 Task: Find connections with filter location Serrana with filter topic #Personalbrandingwith filter profile language English with filter current company Arcesium with filter school Army Public School (APS) with filter industry Boilers, Tanks, and Shipping Container Manufacturing with filter service category Content Strategy with filter keywords title Founder
Action: Mouse moved to (515, 97)
Screenshot: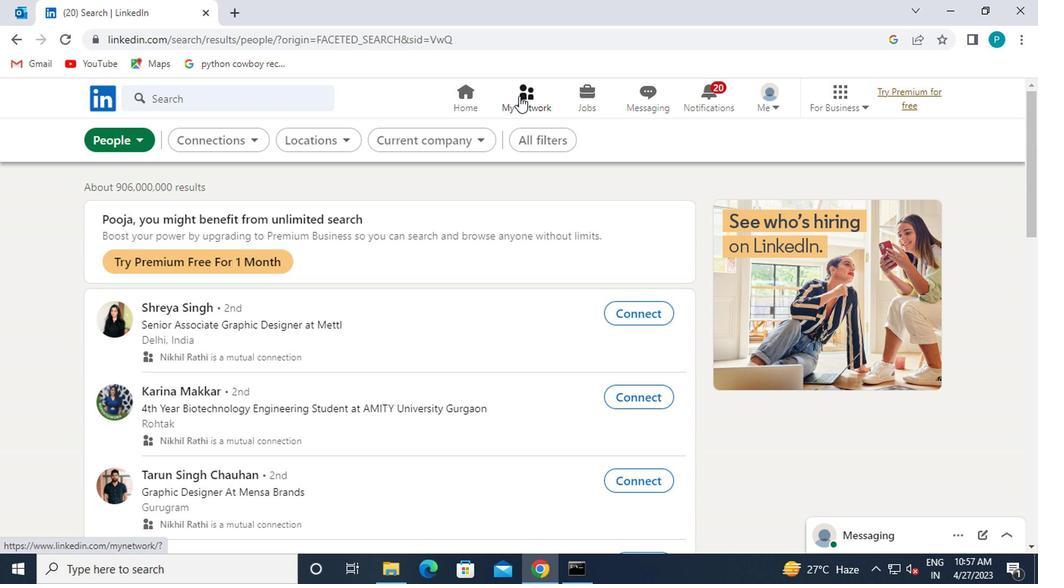 
Action: Mouse pressed left at (515, 97)
Screenshot: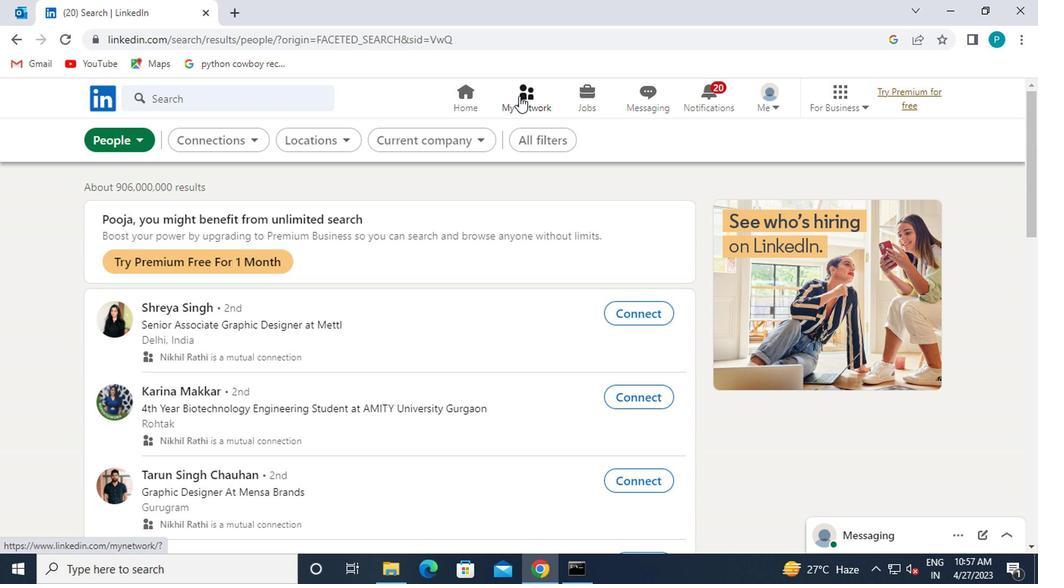 
Action: Mouse moved to (259, 184)
Screenshot: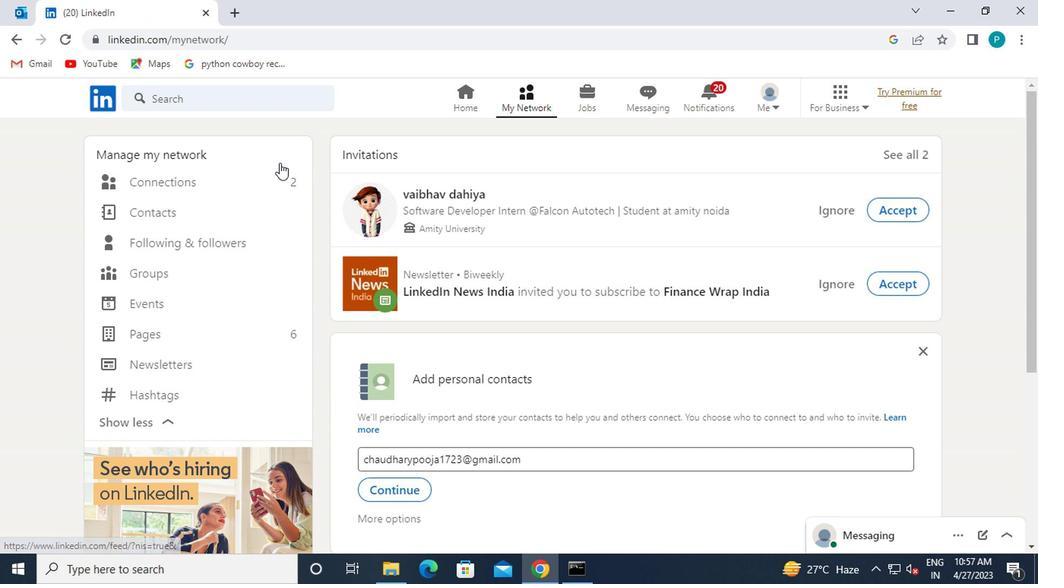 
Action: Mouse pressed left at (259, 184)
Screenshot: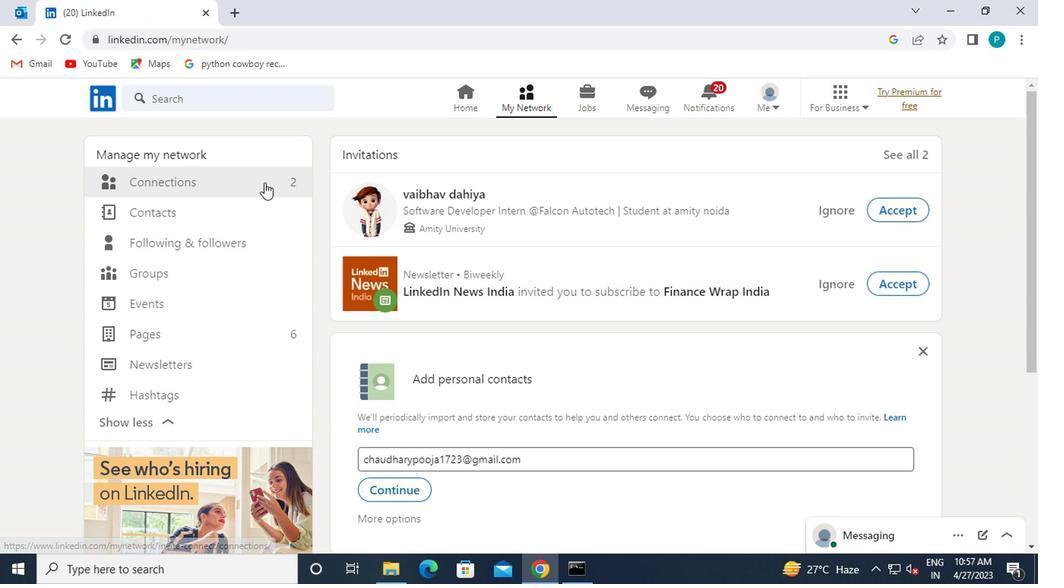 
Action: Mouse moved to (618, 184)
Screenshot: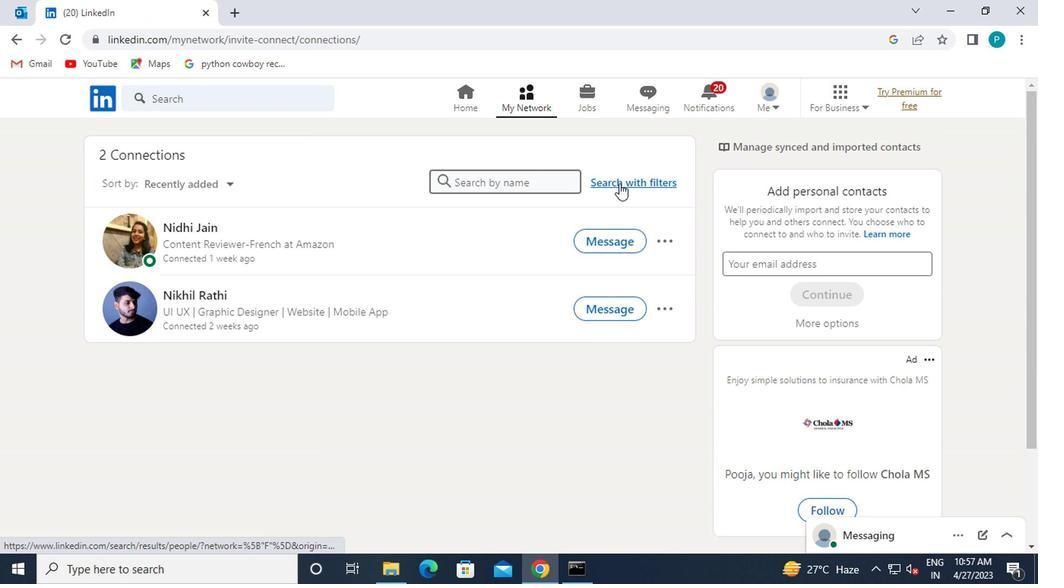 
Action: Mouse pressed left at (618, 184)
Screenshot: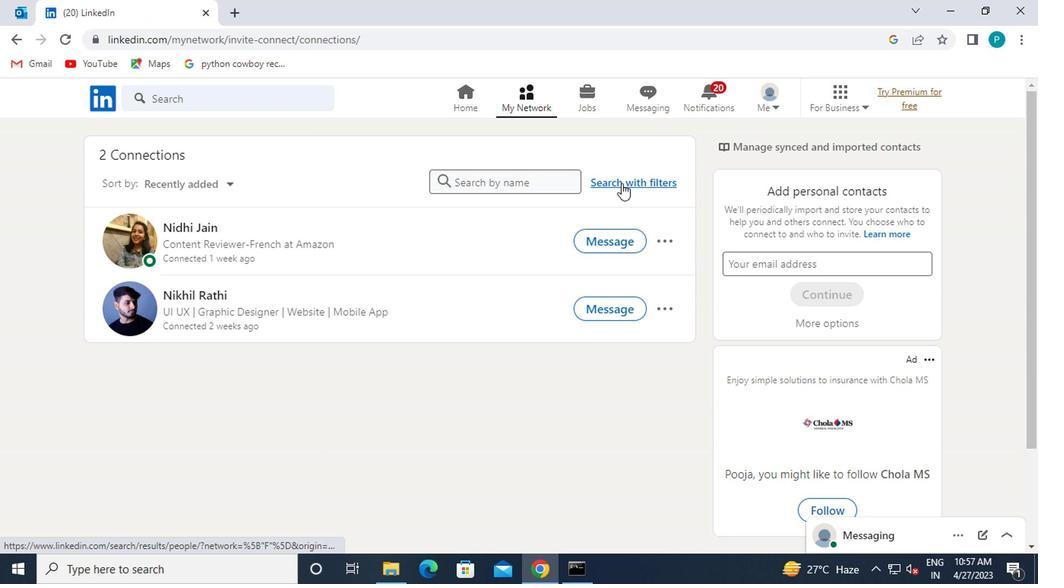 
Action: Mouse moved to (523, 137)
Screenshot: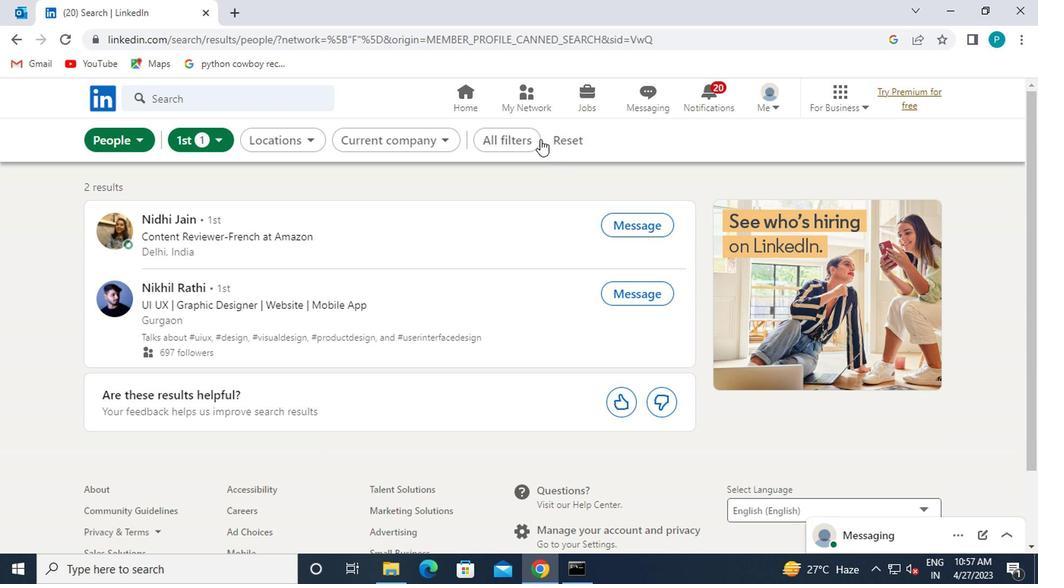 
Action: Mouse pressed left at (523, 137)
Screenshot: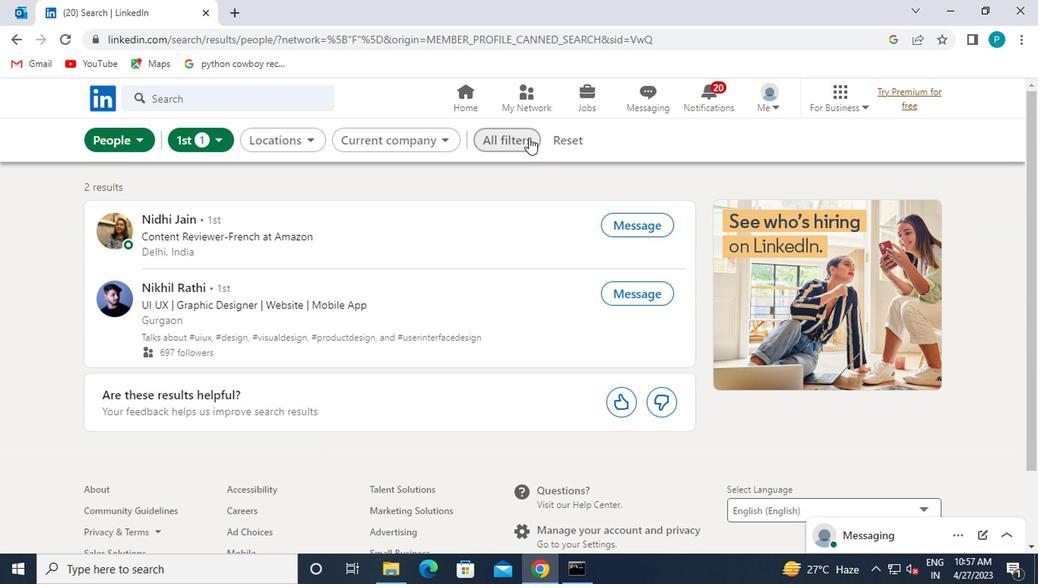 
Action: Mouse moved to (742, 334)
Screenshot: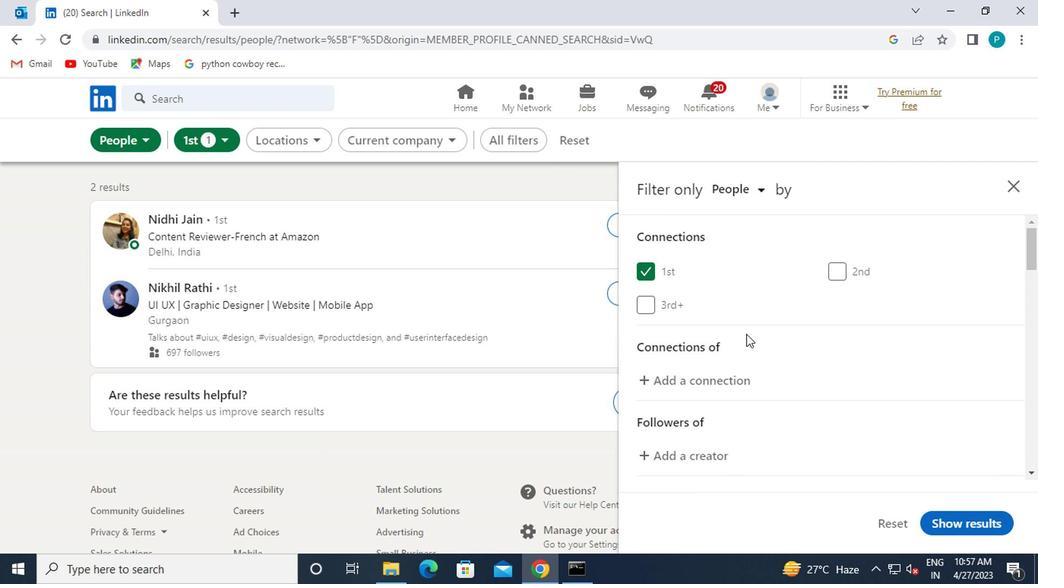 
Action: Mouse scrolled (742, 333) with delta (0, 0)
Screenshot: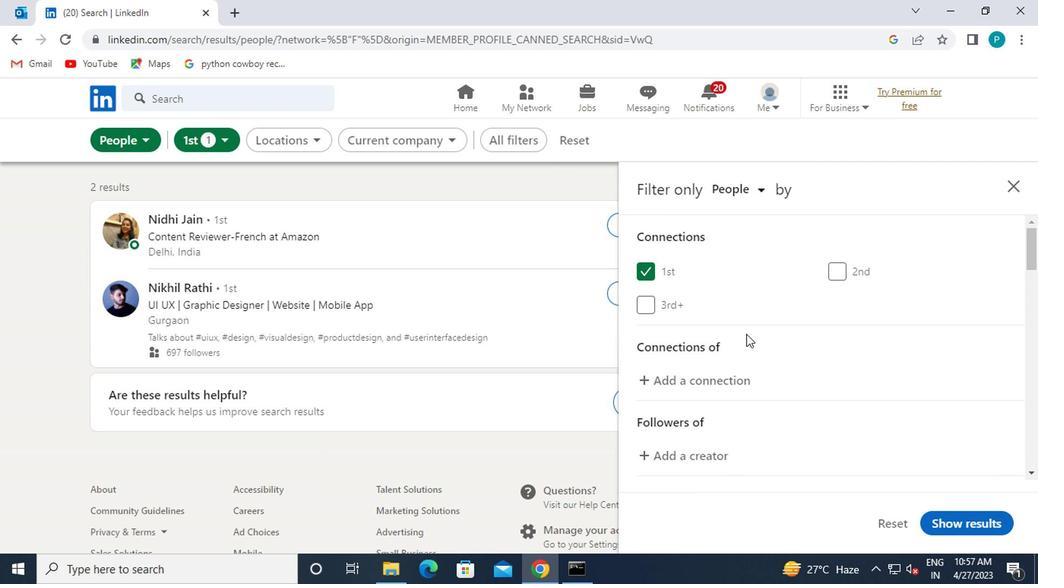
Action: Mouse moved to (740, 335)
Screenshot: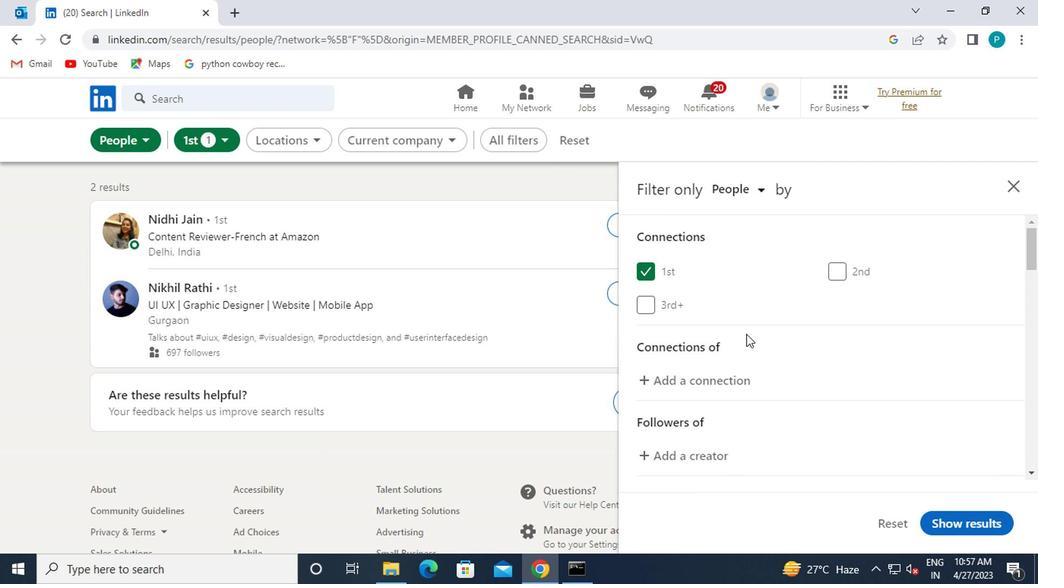 
Action: Mouse scrolled (740, 334) with delta (0, -1)
Screenshot: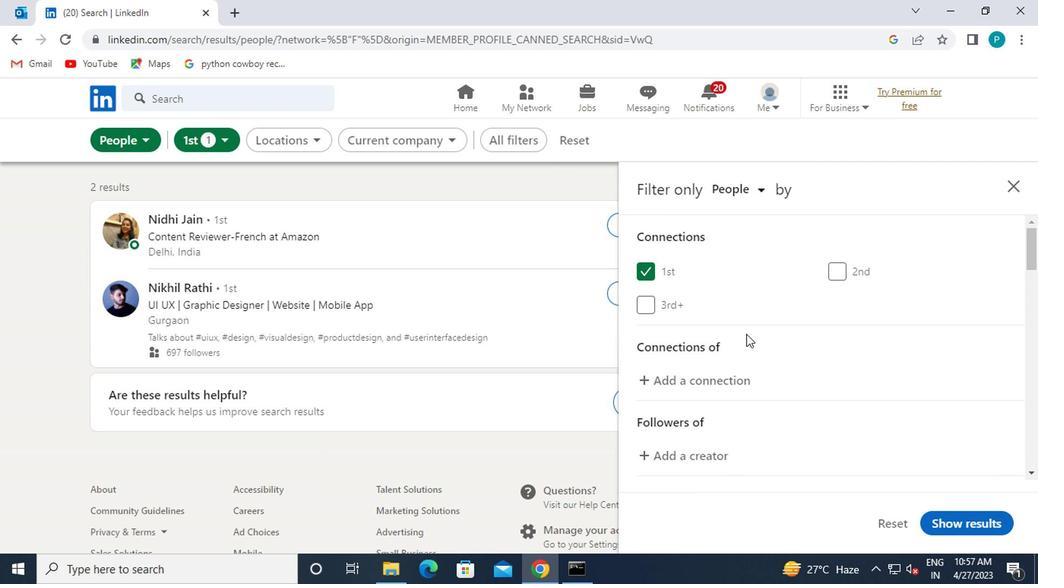 
Action: Mouse moved to (740, 335)
Screenshot: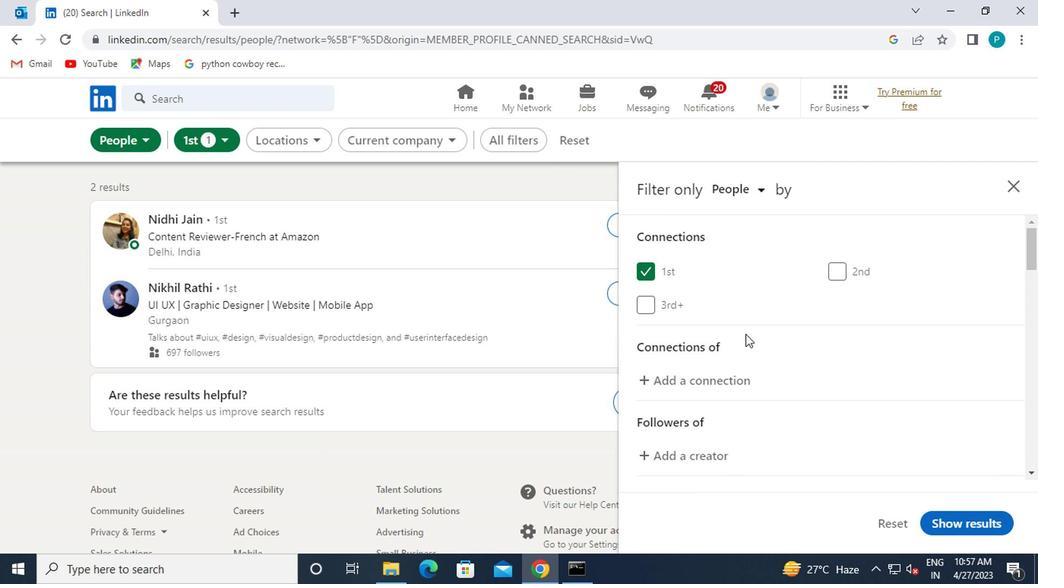 
Action: Mouse scrolled (740, 335) with delta (0, 0)
Screenshot: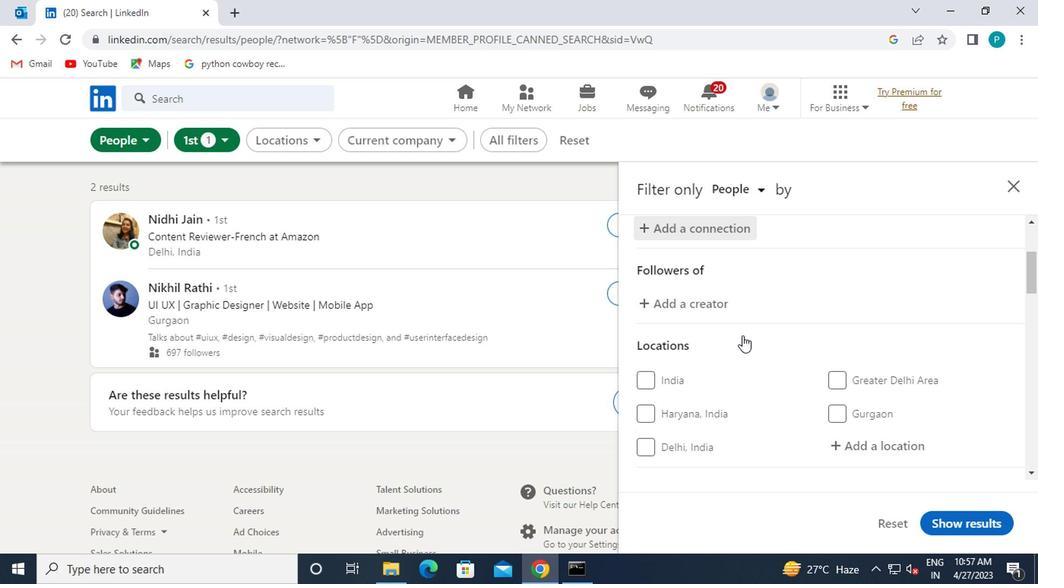
Action: Mouse moved to (742, 340)
Screenshot: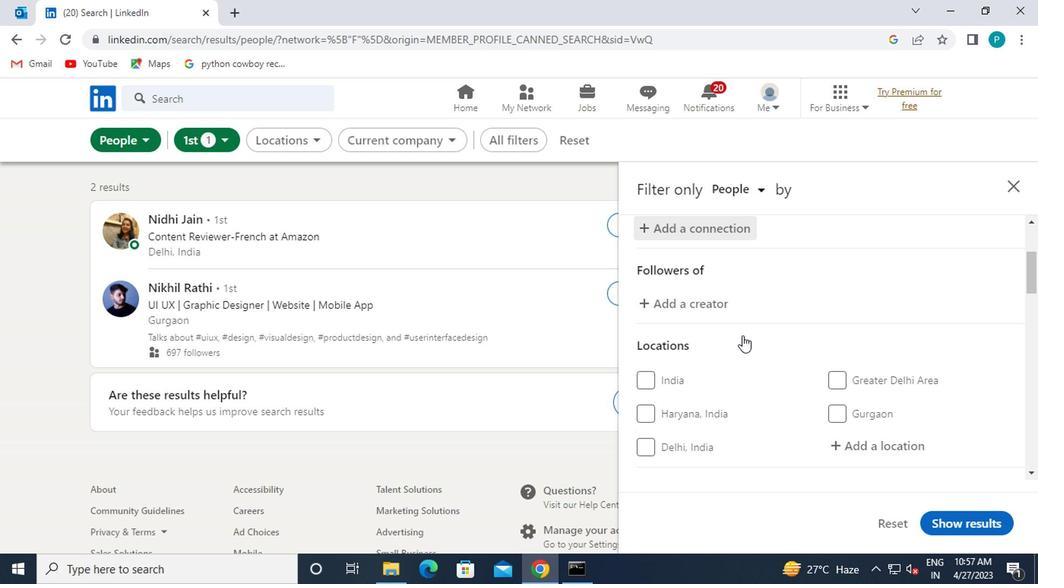 
Action: Mouse scrolled (742, 339) with delta (0, 0)
Screenshot: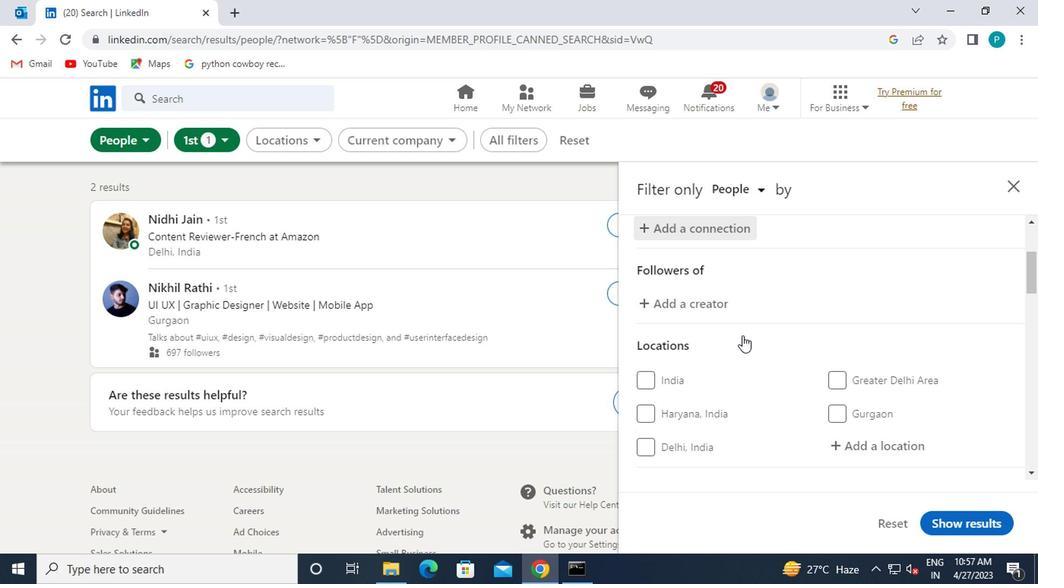 
Action: Mouse moved to (842, 299)
Screenshot: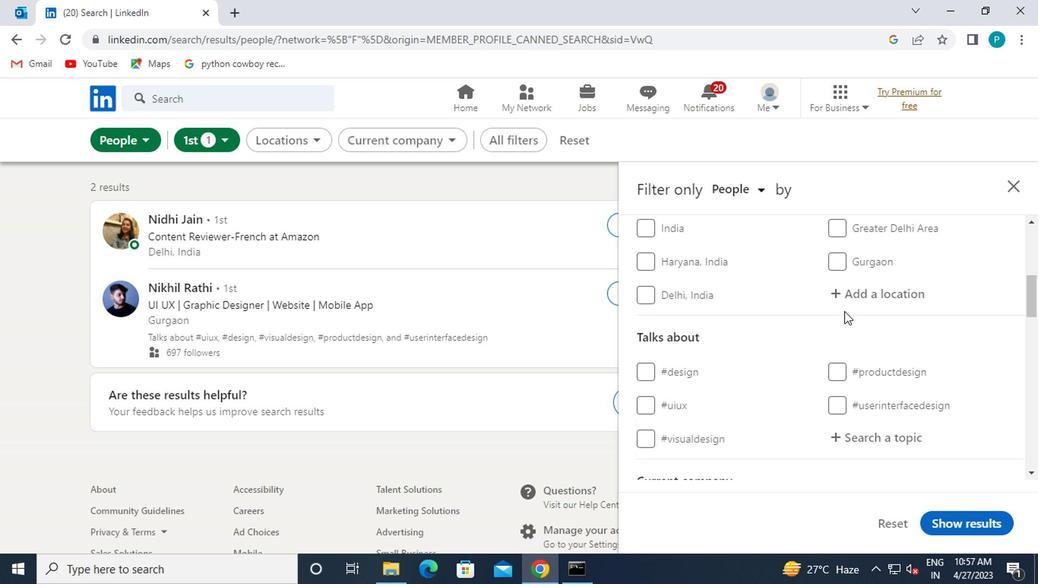 
Action: Mouse pressed left at (842, 299)
Screenshot: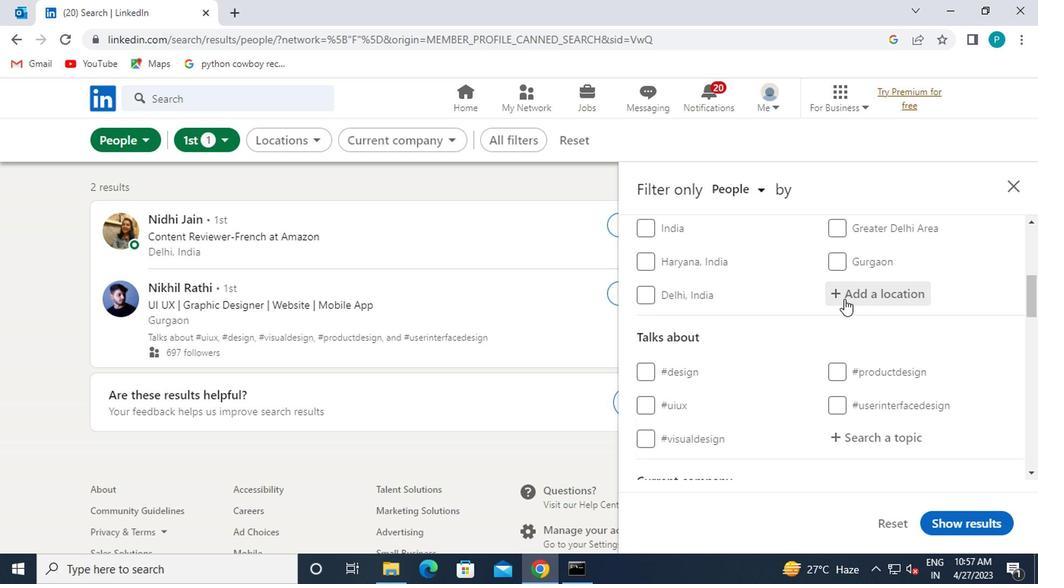 
Action: Key pressed <Key.caps_lock>s<Key.caps_lock>errana
Screenshot: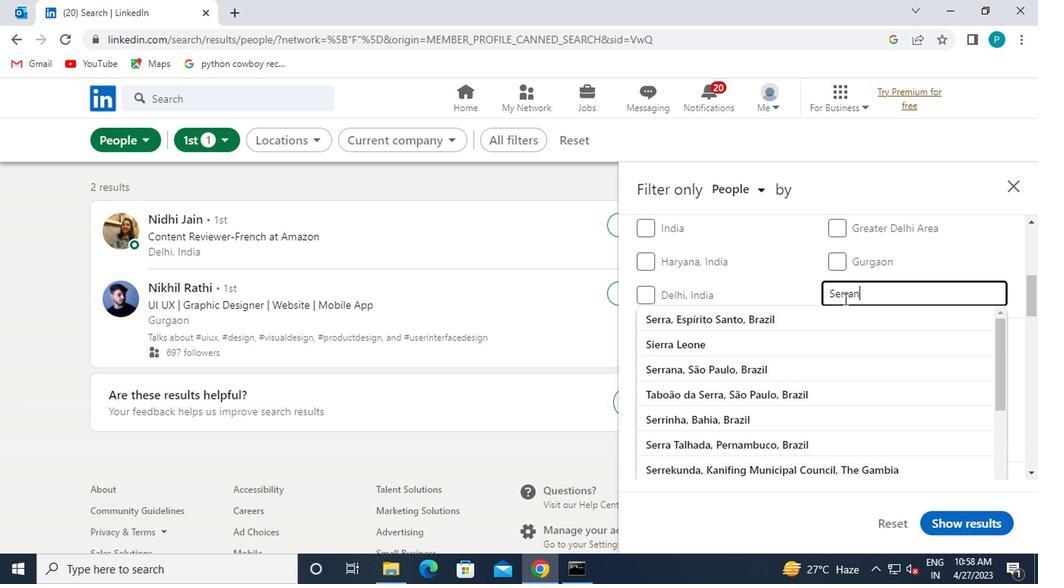 
Action: Mouse moved to (844, 315)
Screenshot: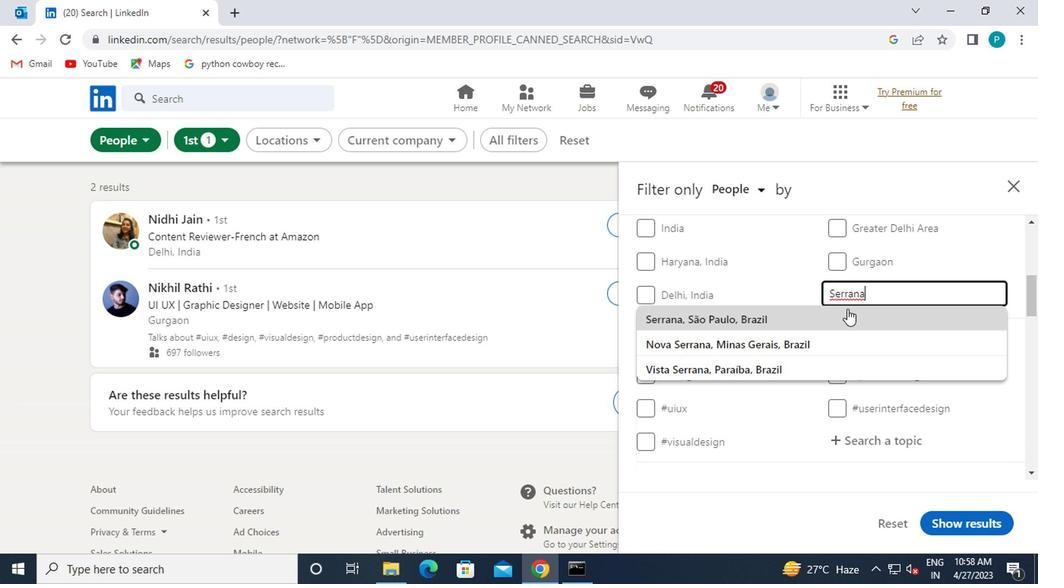 
Action: Mouse pressed left at (844, 315)
Screenshot: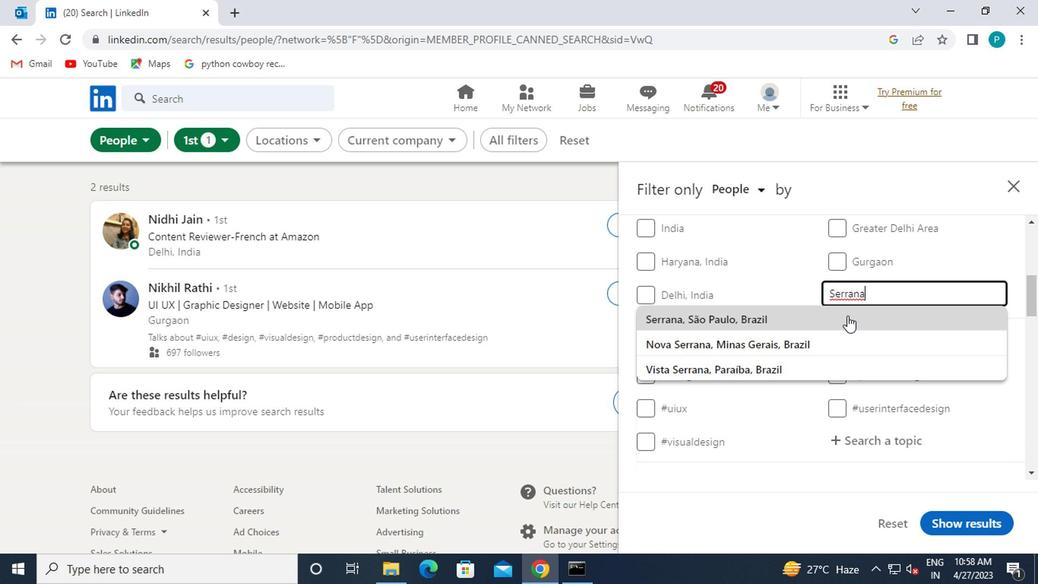 
Action: Mouse moved to (874, 386)
Screenshot: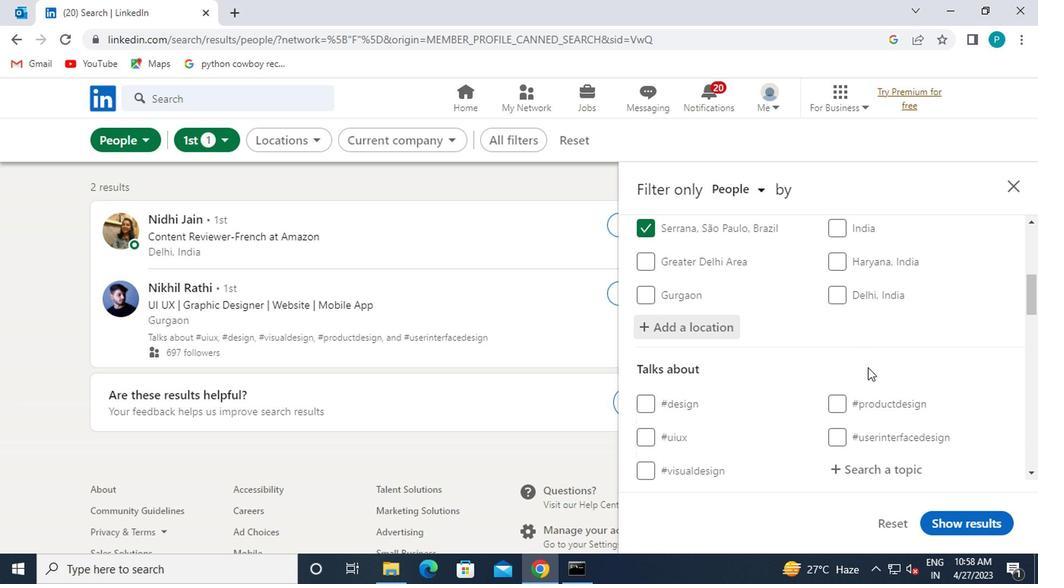 
Action: Mouse scrolled (874, 385) with delta (0, -1)
Screenshot: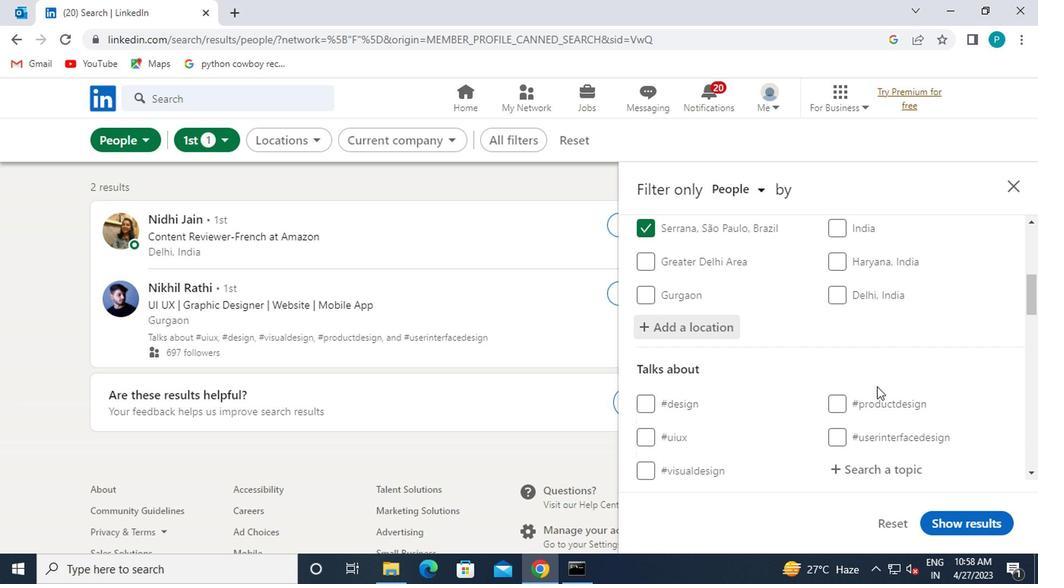 
Action: Mouse moved to (875, 392)
Screenshot: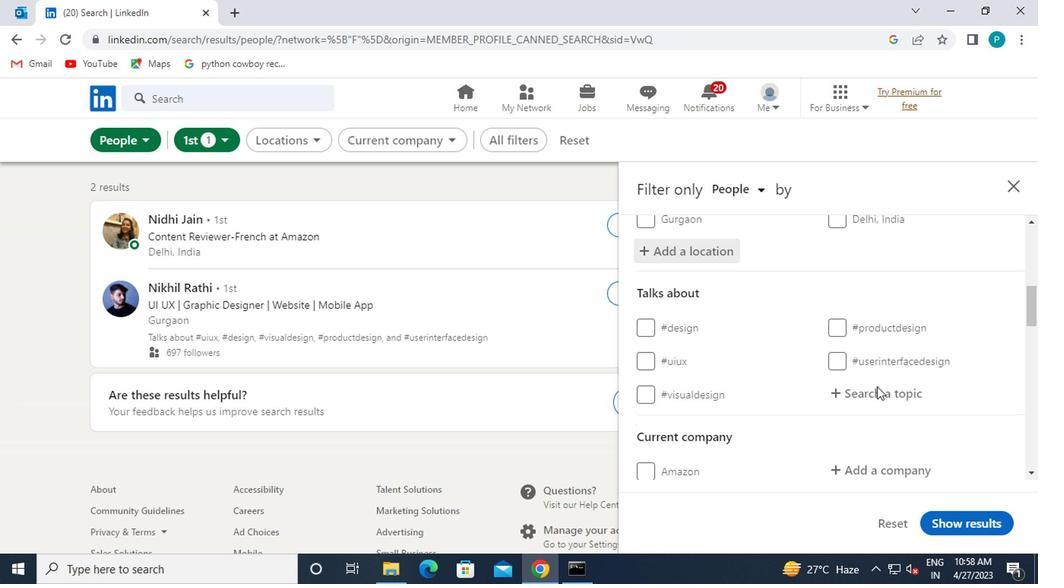 
Action: Mouse pressed left at (875, 392)
Screenshot: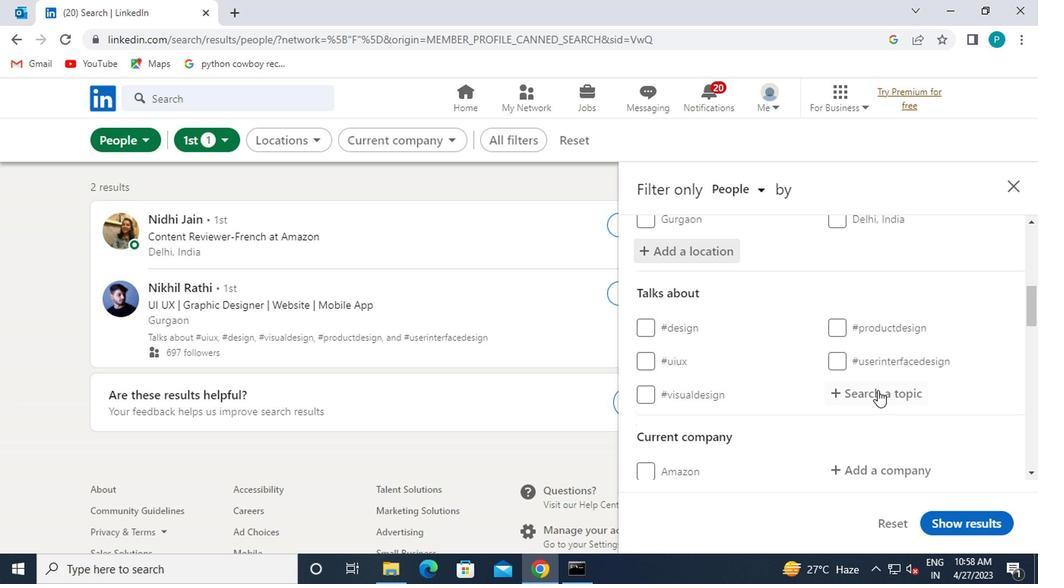 
Action: Mouse moved to (874, 393)
Screenshot: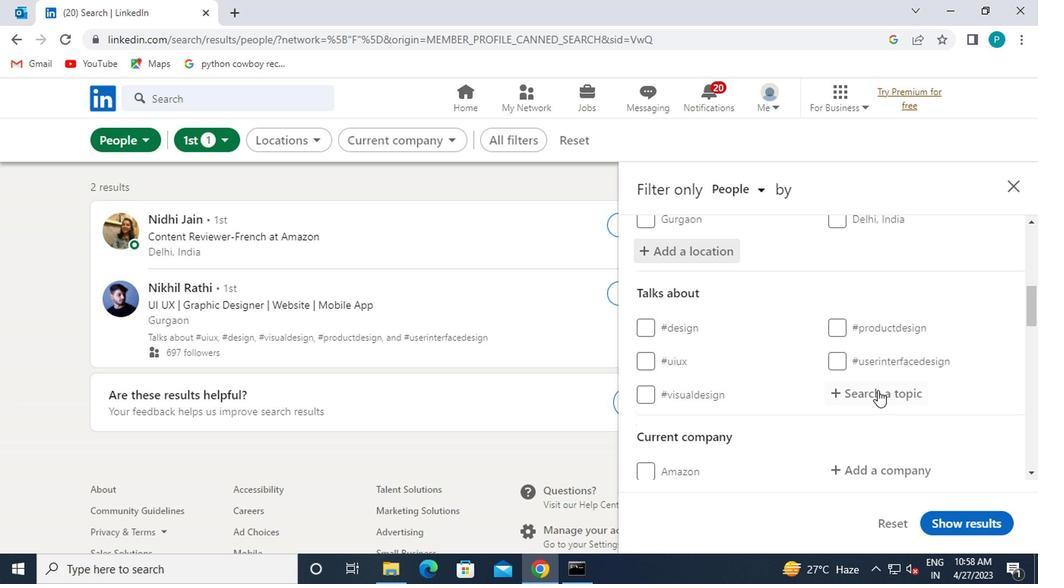 
Action: Key pressed <Key.shift>#<Key.caps_lock>P<Key.caps_lock>ERSONALBRE<Key.backspace>ANDING
Screenshot: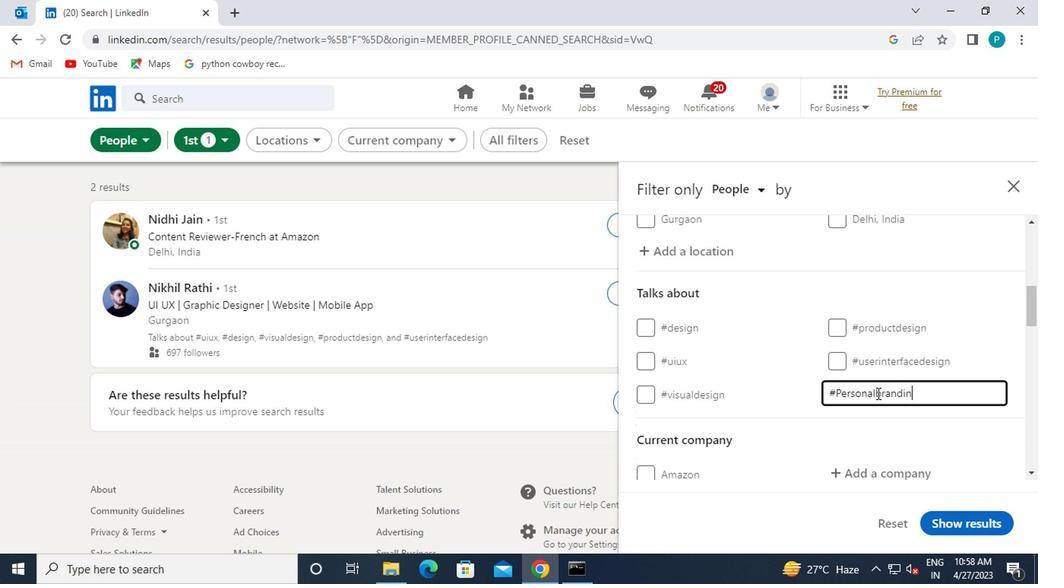 
Action: Mouse moved to (874, 393)
Screenshot: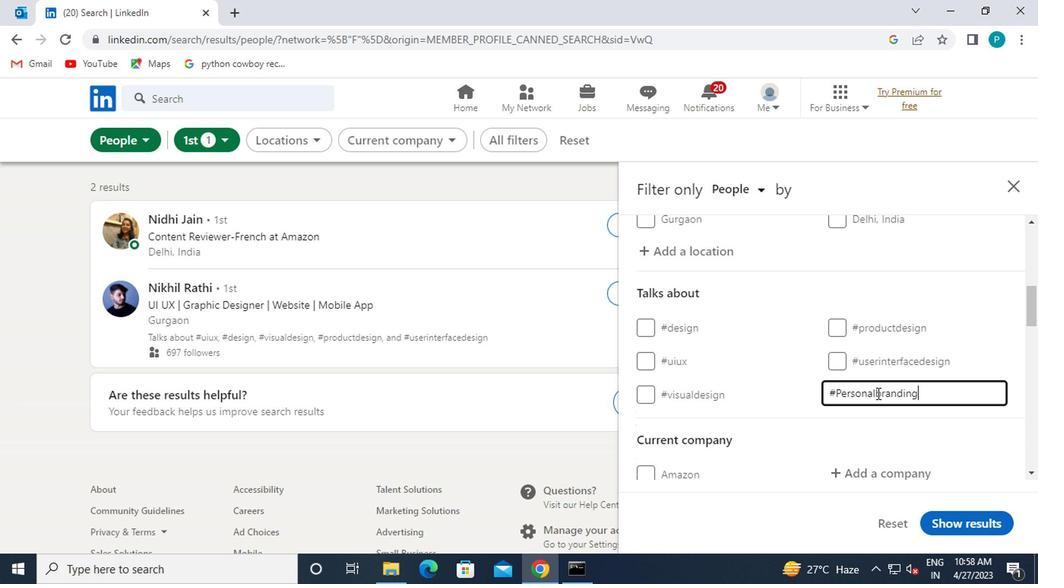 
Action: Mouse scrolled (874, 392) with delta (0, 0)
Screenshot: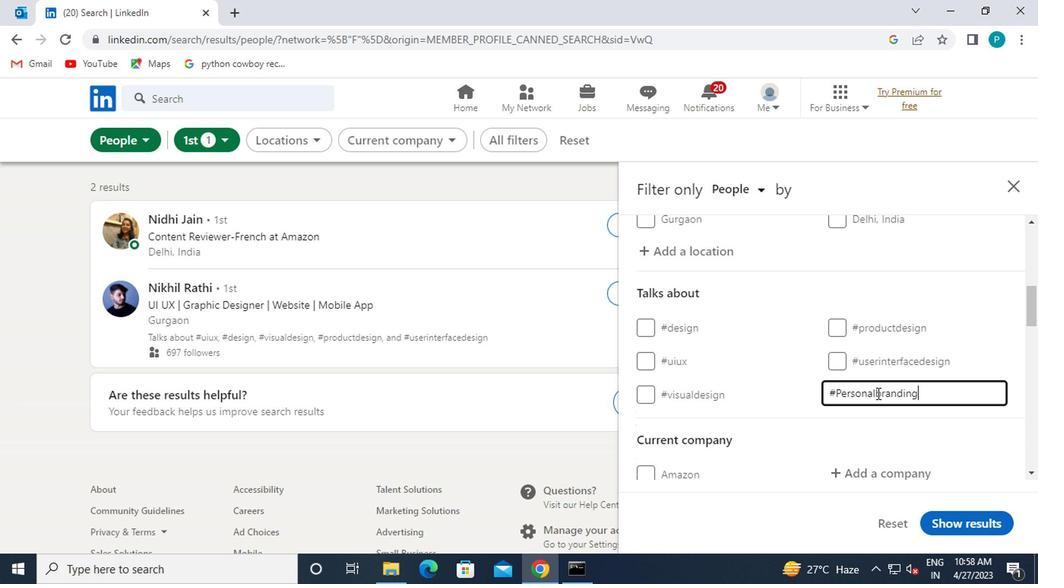 
Action: Mouse moved to (682, 392)
Screenshot: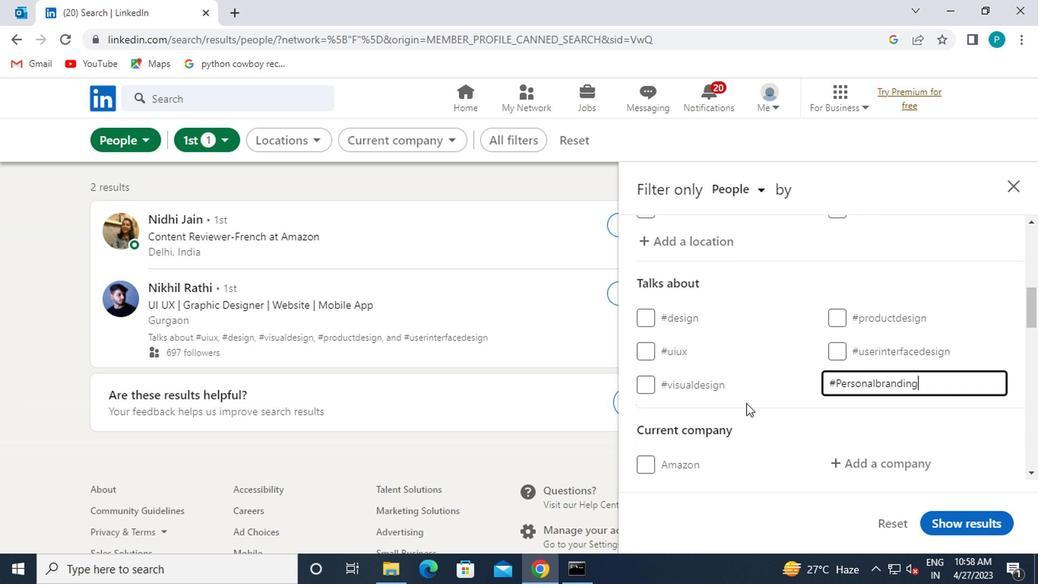 
Action: Mouse scrolled (682, 392) with delta (0, 0)
Screenshot: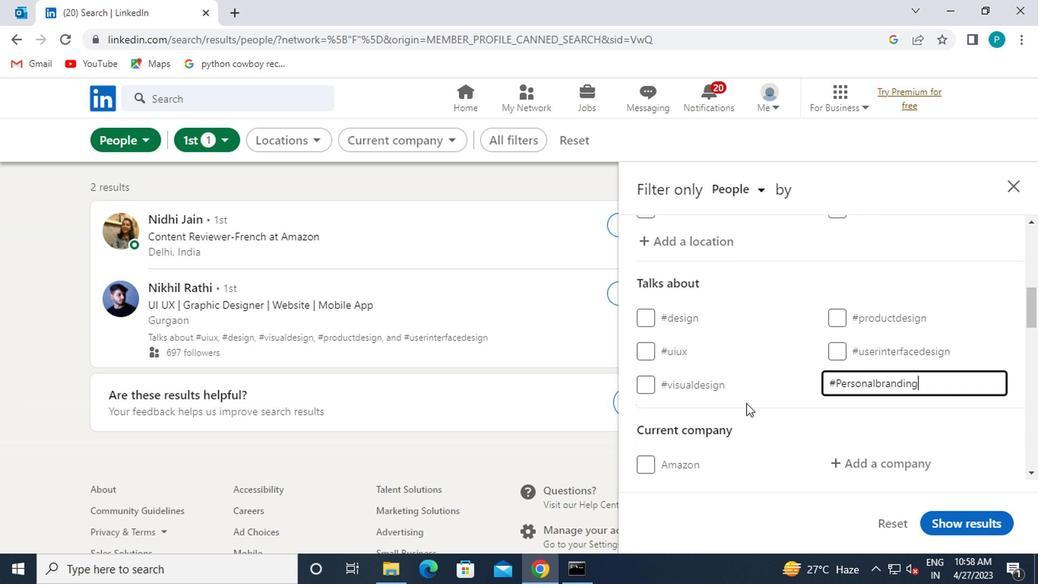 
Action: Mouse moved to (855, 318)
Screenshot: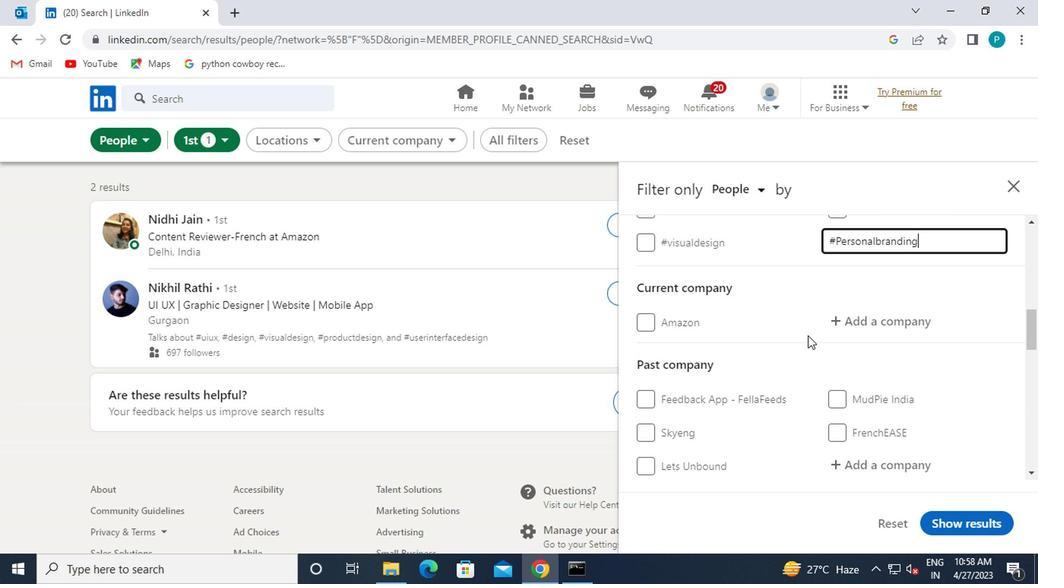 
Action: Mouse pressed left at (855, 318)
Screenshot: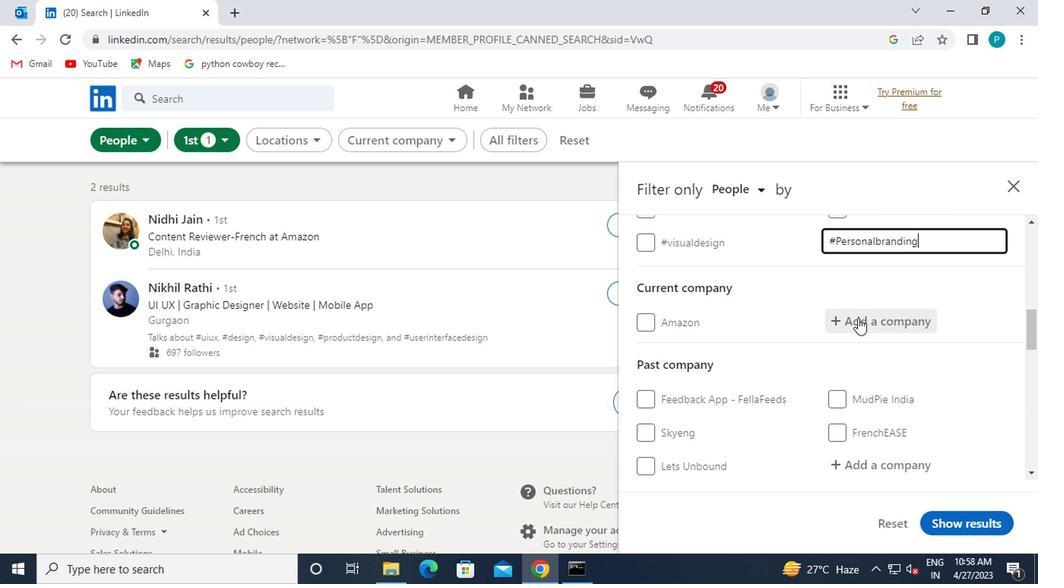 
Action: Key pressed ARCESIUM
Screenshot: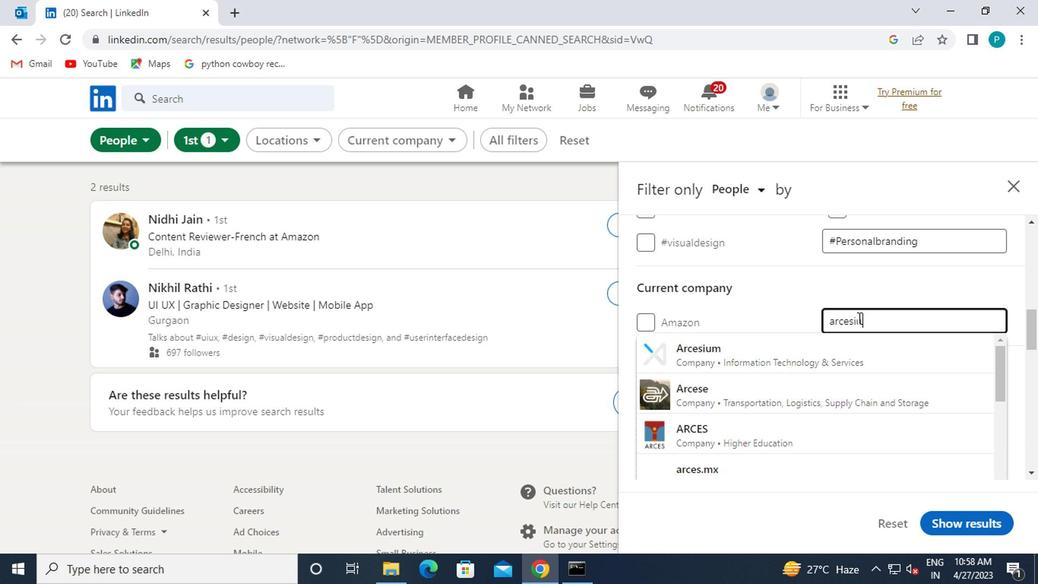 
Action: Mouse moved to (855, 347)
Screenshot: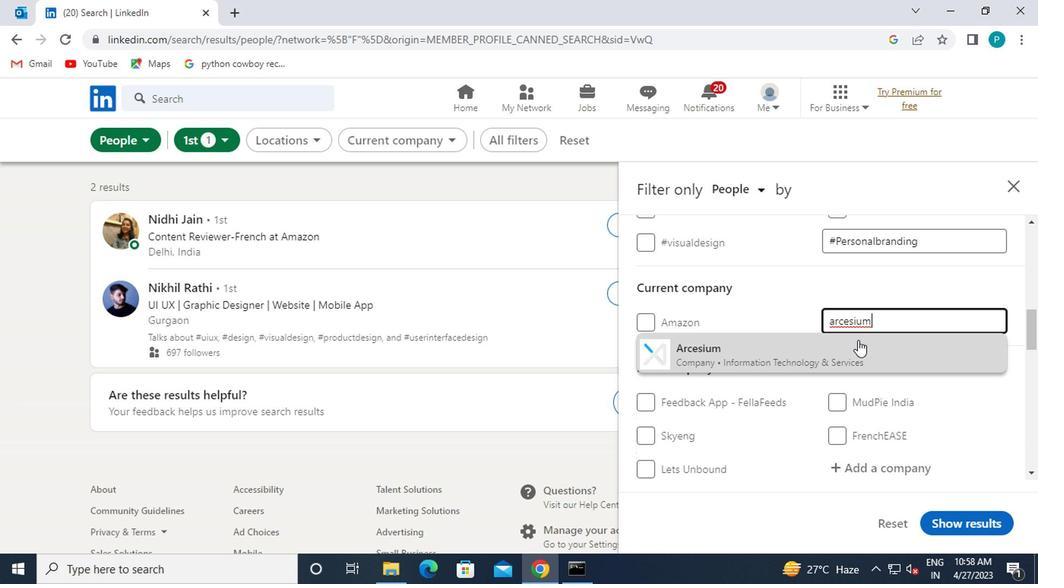 
Action: Mouse pressed left at (855, 347)
Screenshot: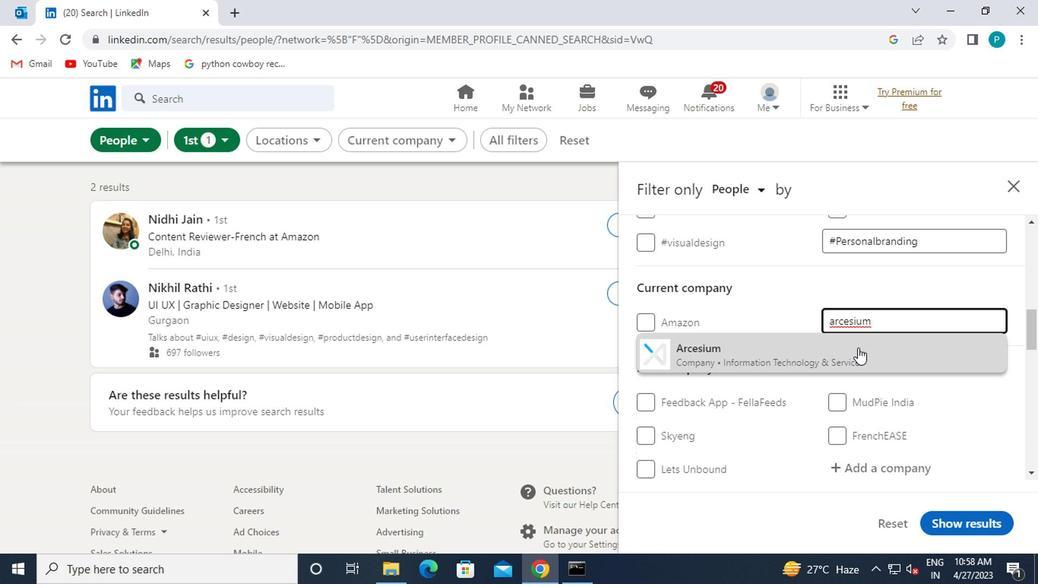 
Action: Mouse moved to (775, 383)
Screenshot: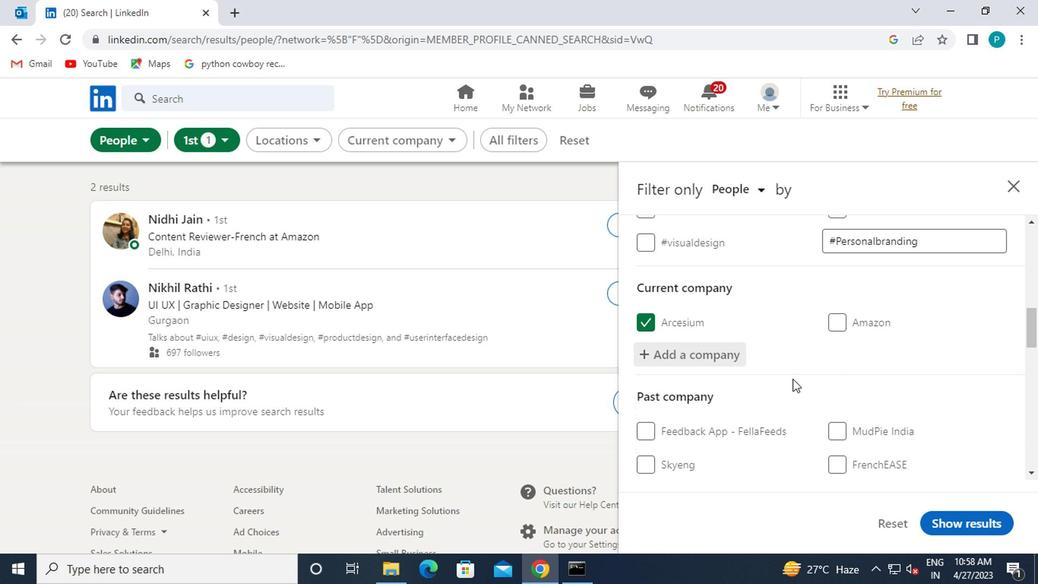 
Action: Mouse scrolled (775, 381) with delta (0, -1)
Screenshot: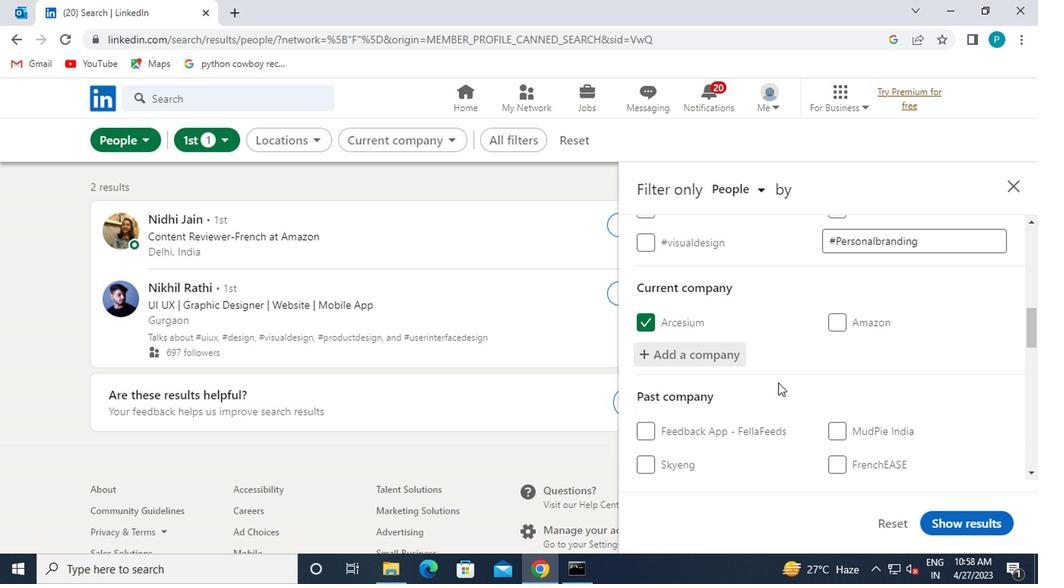 
Action: Mouse scrolled (775, 381) with delta (0, -1)
Screenshot: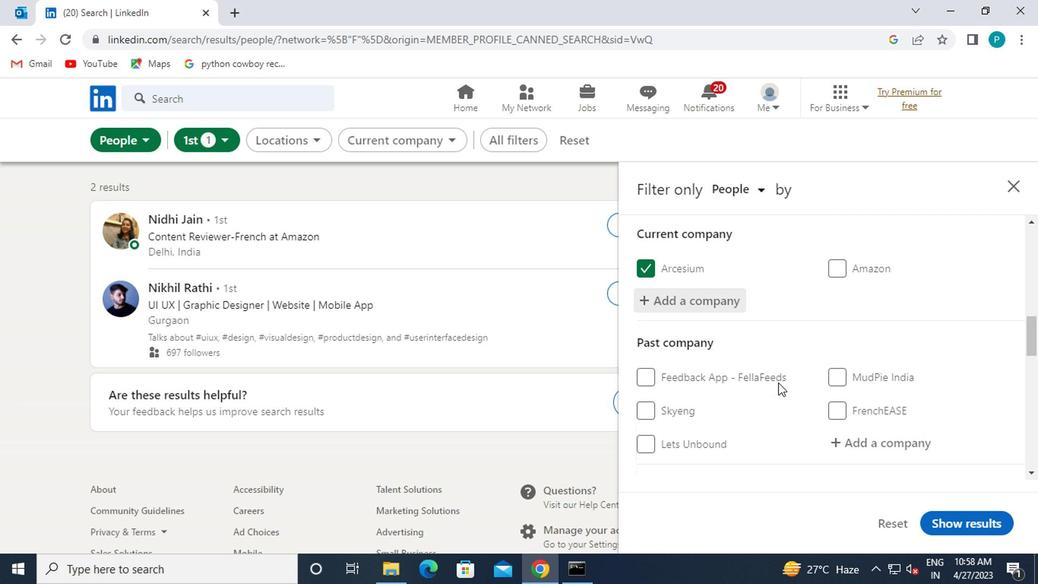 
Action: Mouse moved to (816, 405)
Screenshot: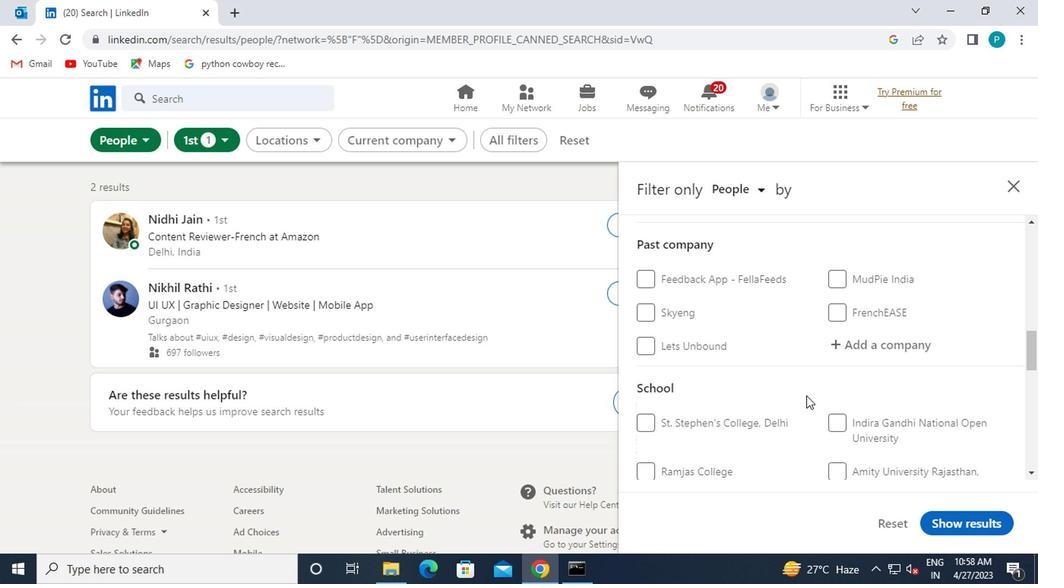 
Action: Mouse scrolled (816, 404) with delta (0, -1)
Screenshot: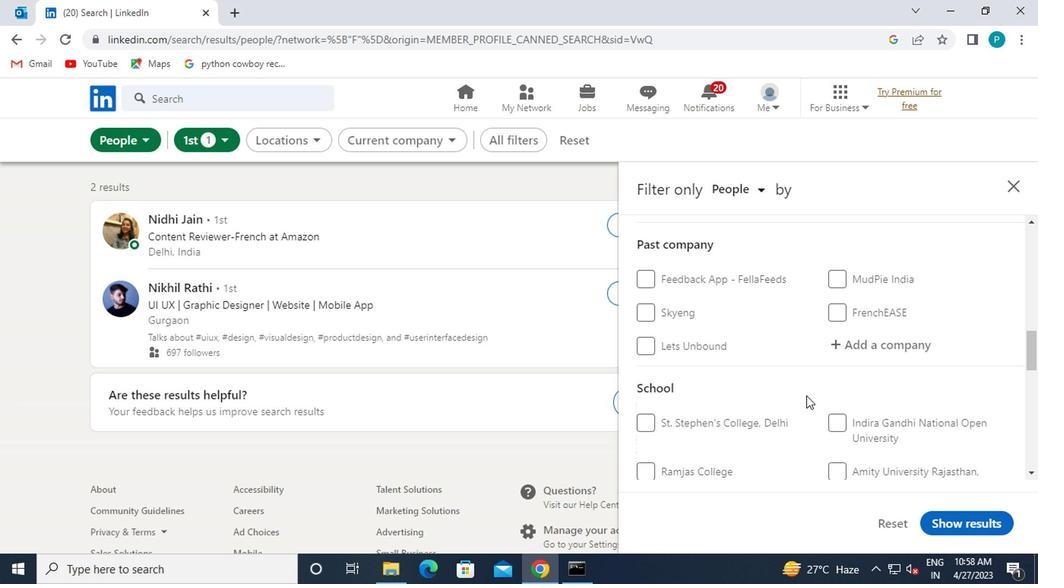 
Action: Mouse moved to (837, 431)
Screenshot: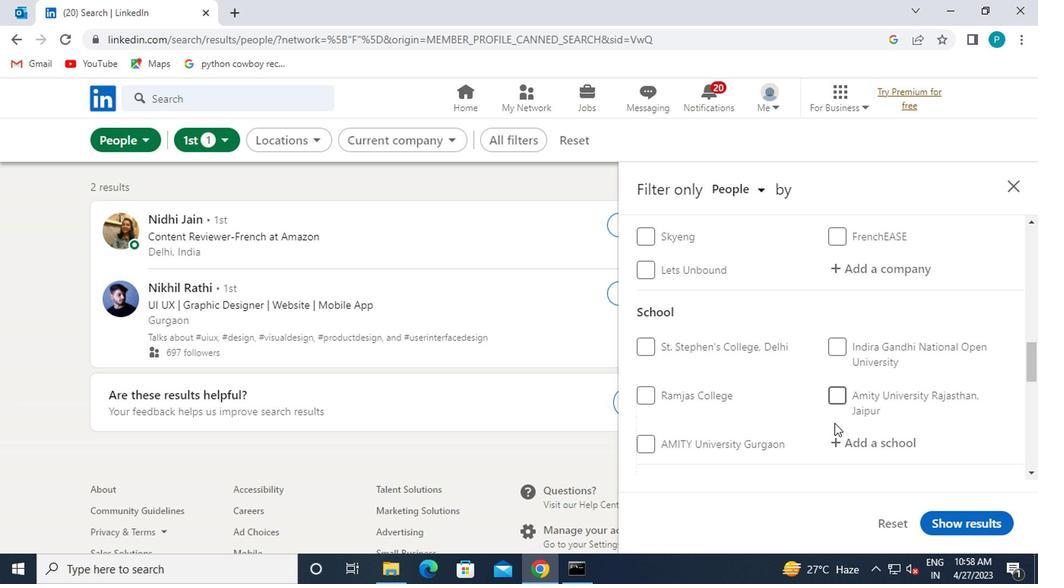 
Action: Mouse pressed left at (837, 431)
Screenshot: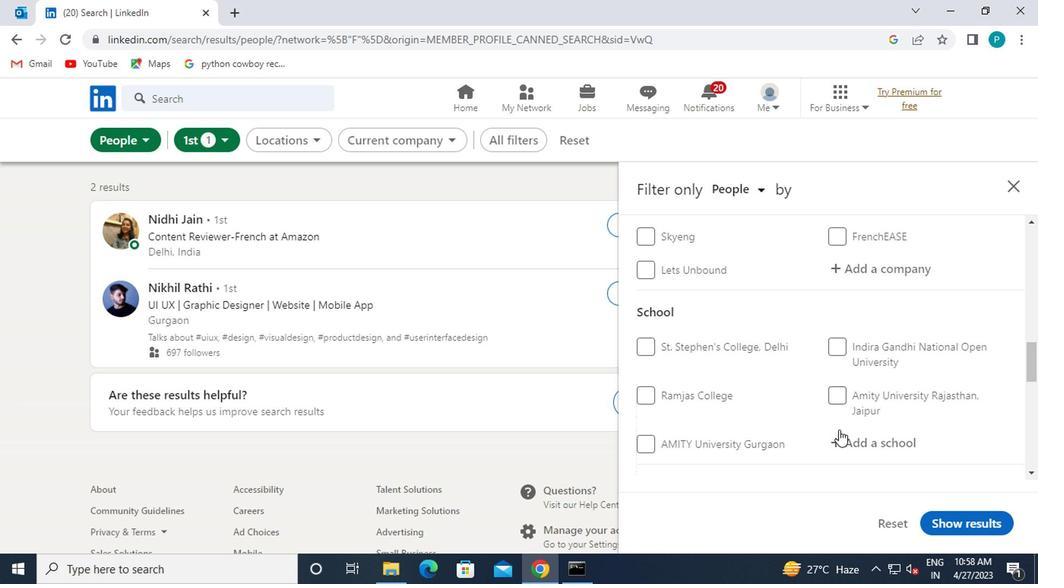 
Action: Mouse moved to (840, 431)
Screenshot: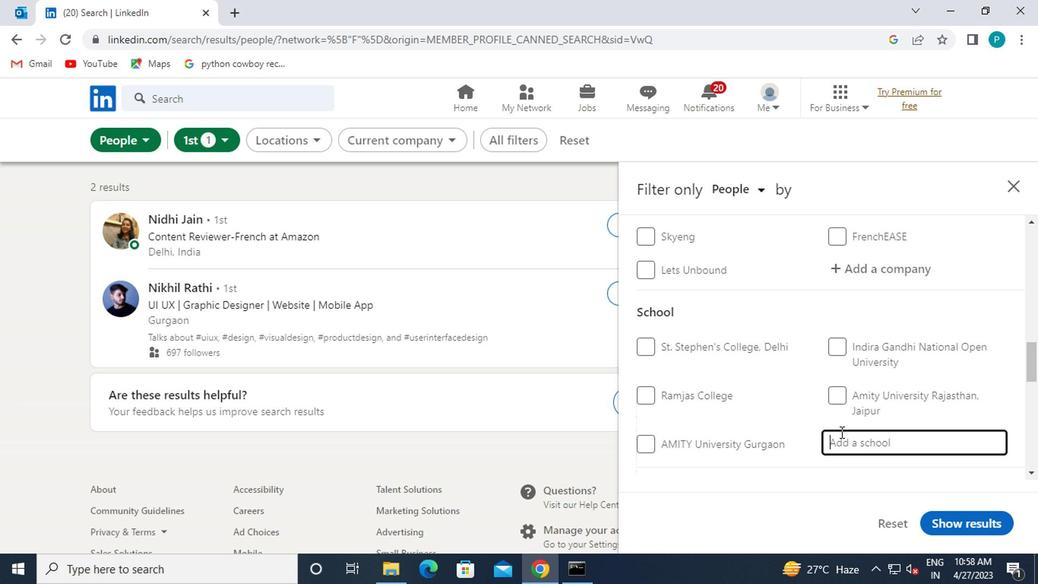 
Action: Key pressed <Key.caps_lock>A<Key.caps_lock>RMY
Screenshot: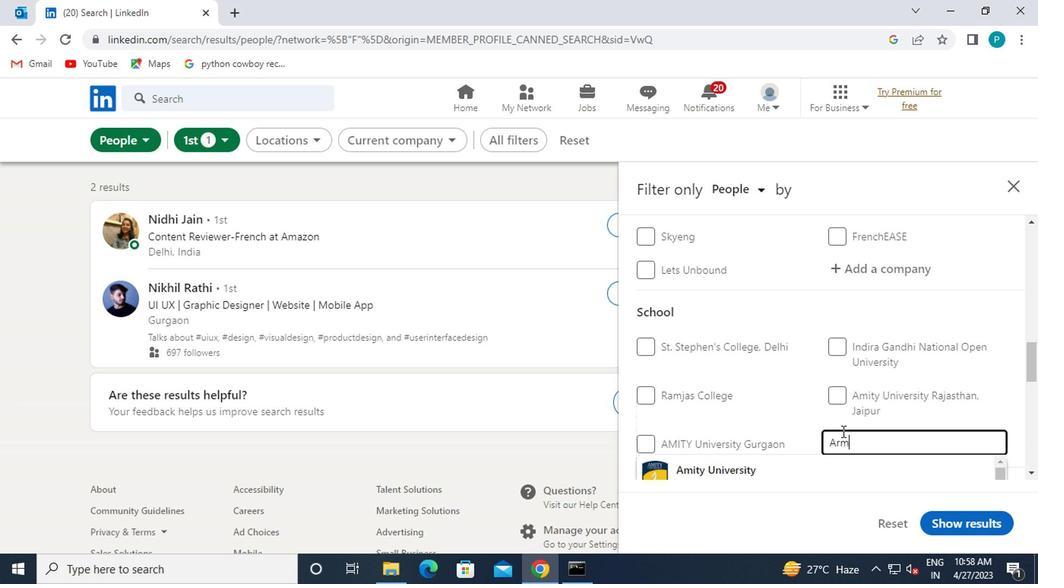 
Action: Mouse moved to (802, 361)
Screenshot: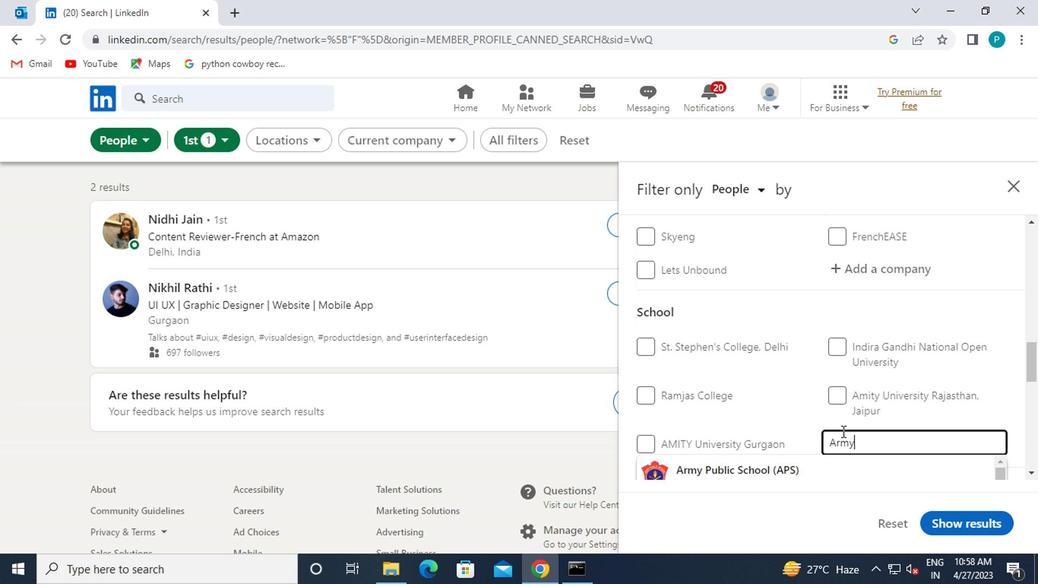 
Action: Mouse scrolled (802, 360) with delta (0, -1)
Screenshot: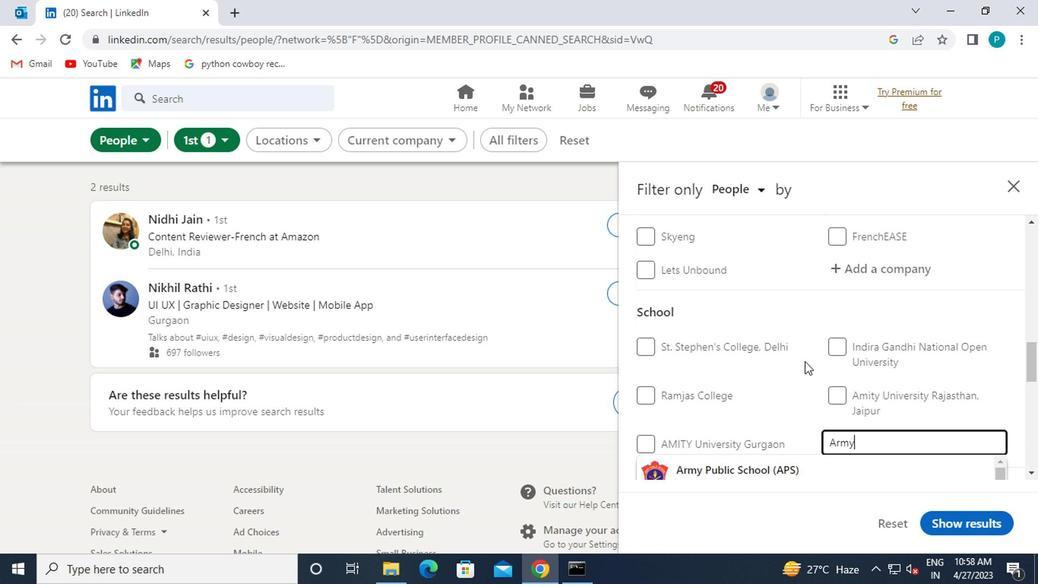 
Action: Mouse moved to (768, 392)
Screenshot: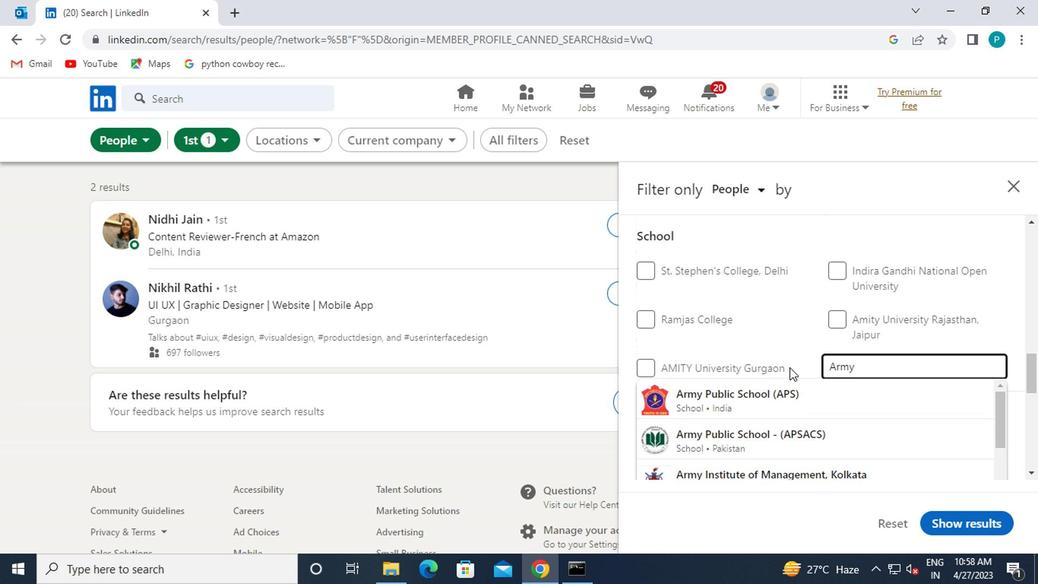 
Action: Mouse pressed left at (768, 392)
Screenshot: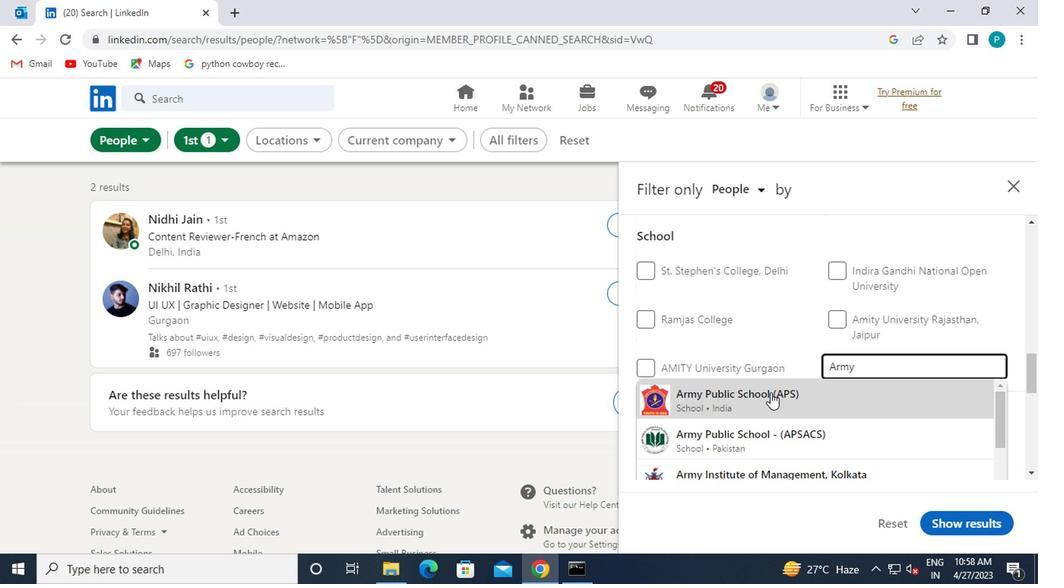 
Action: Mouse scrolled (768, 392) with delta (0, 0)
Screenshot: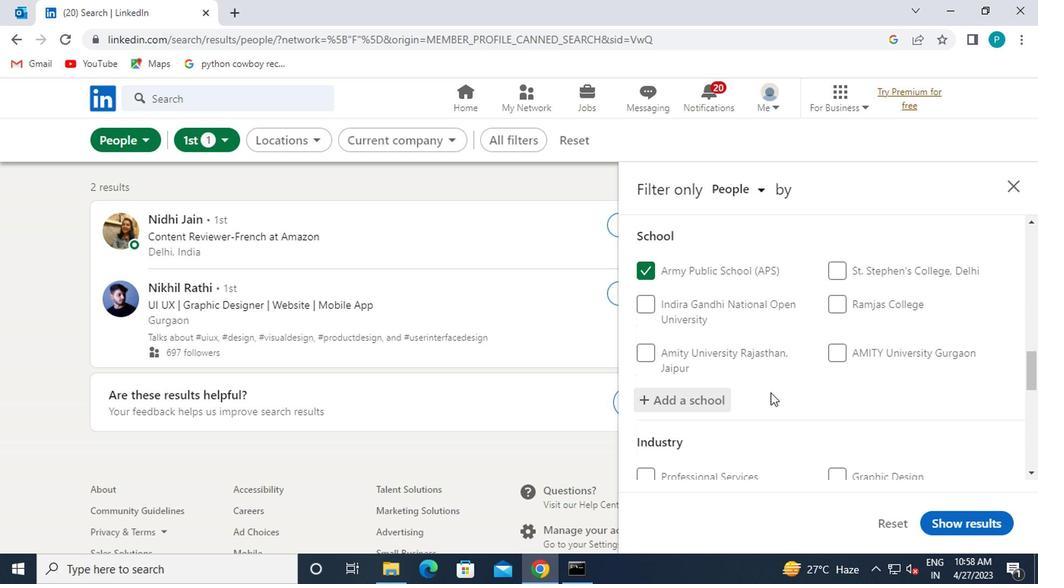 
Action: Mouse scrolled (768, 392) with delta (0, 0)
Screenshot: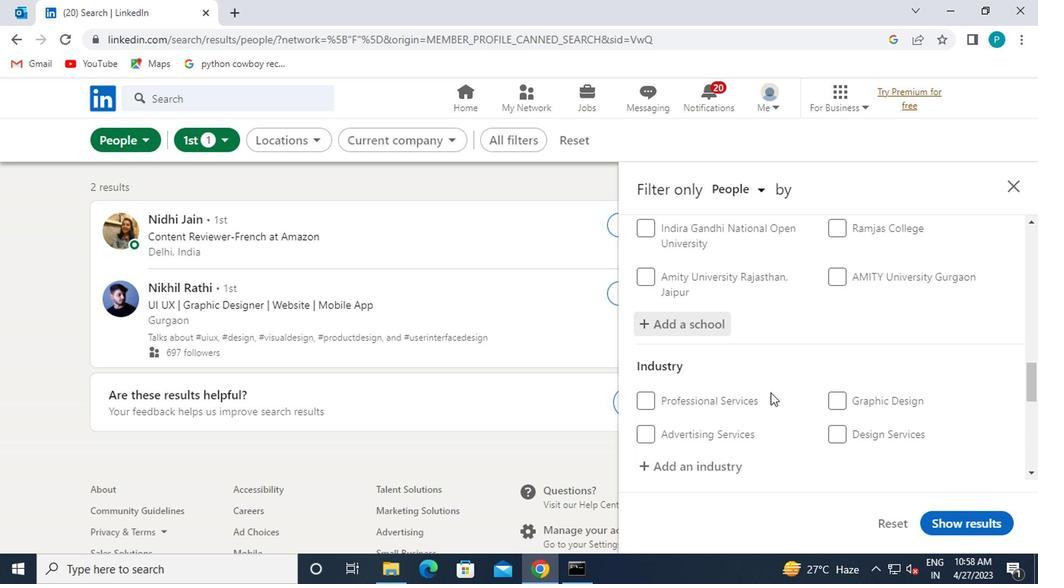 
Action: Mouse moved to (710, 396)
Screenshot: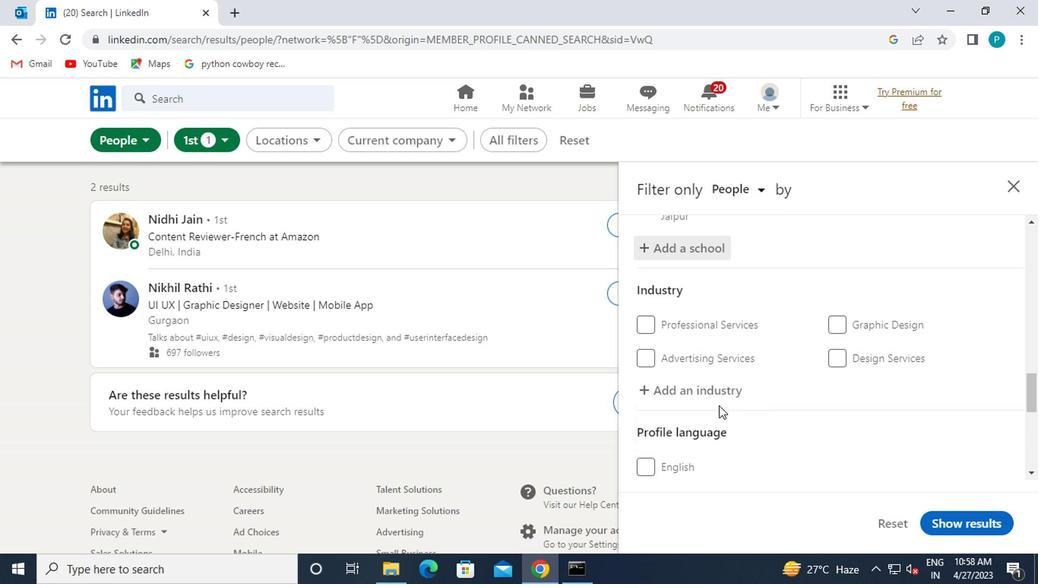 
Action: Mouse pressed left at (710, 396)
Screenshot: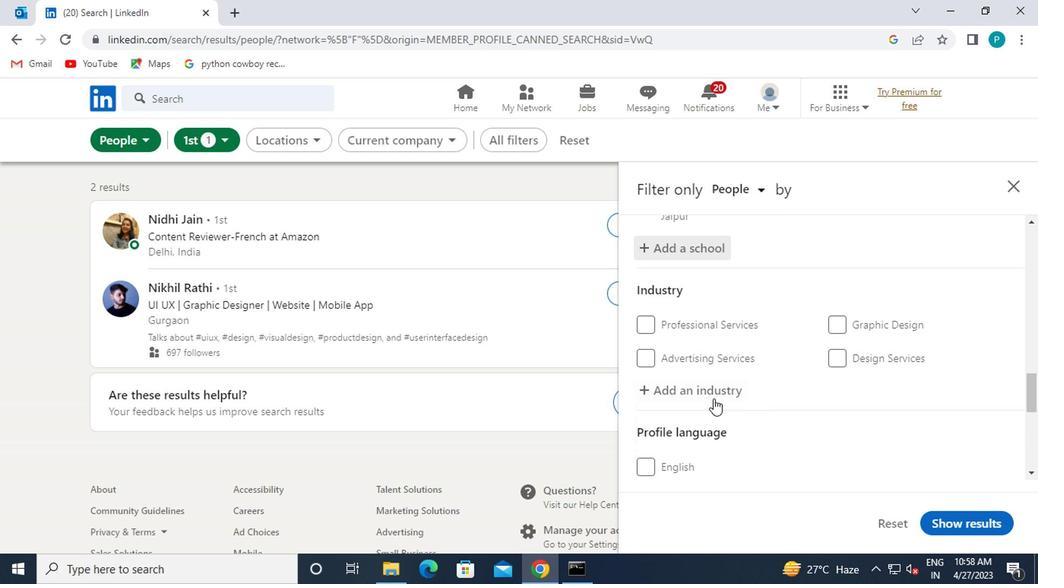 
Action: Mouse moved to (708, 405)
Screenshot: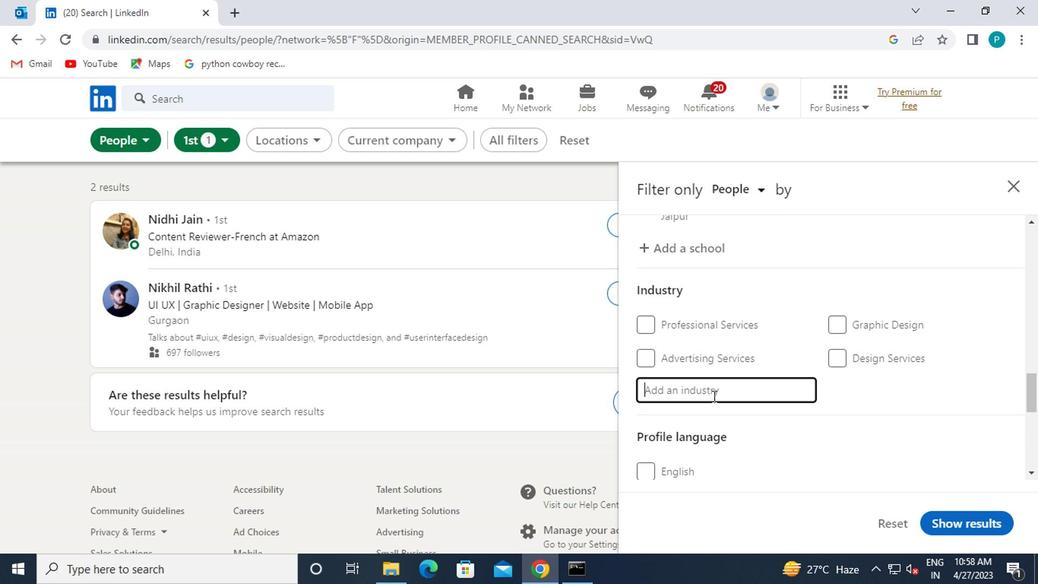 
Action: Key pressed BOILERS
Screenshot: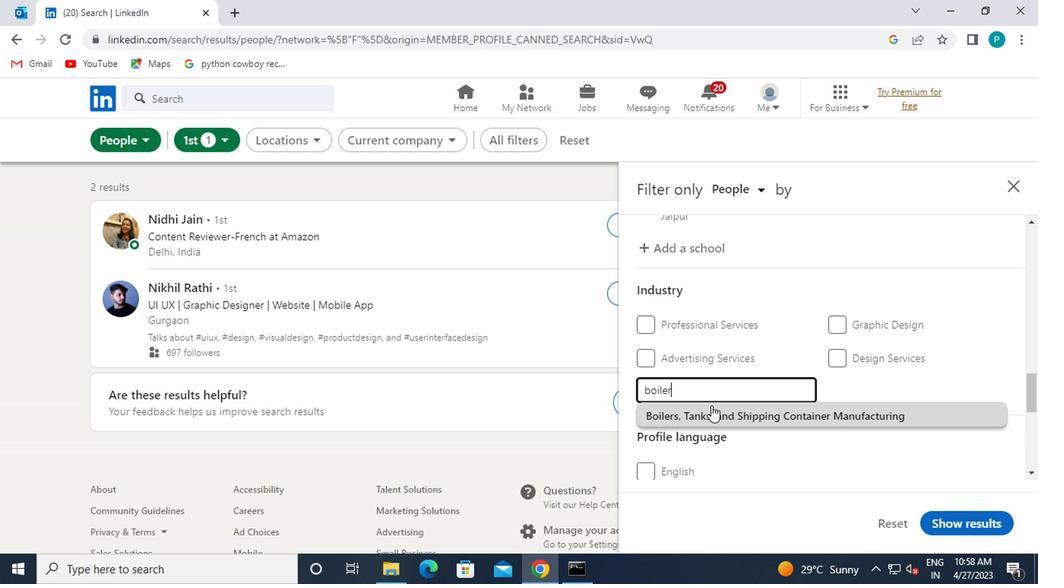 
Action: Mouse moved to (710, 411)
Screenshot: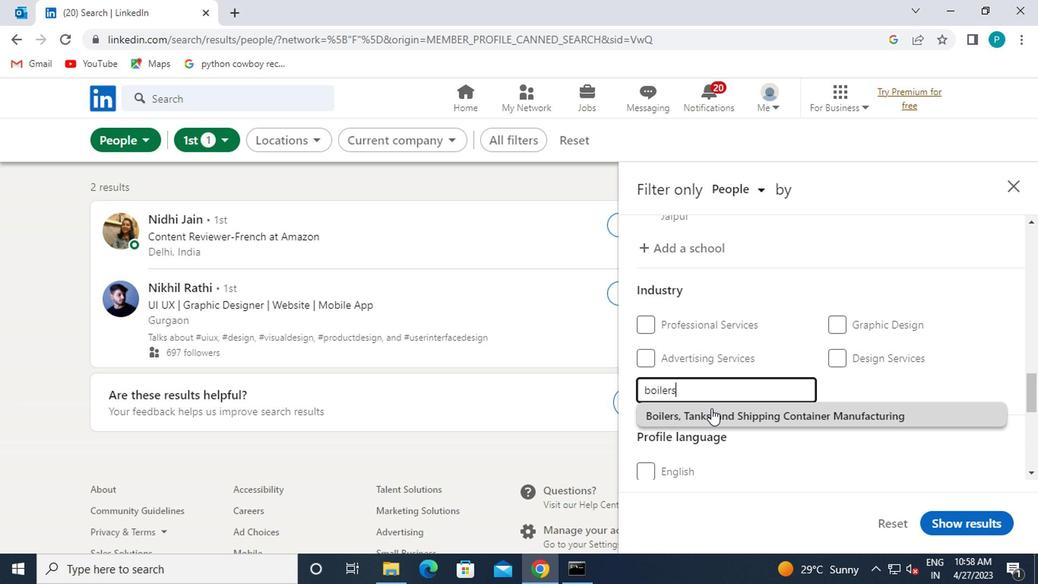 
Action: Mouse pressed left at (710, 411)
Screenshot: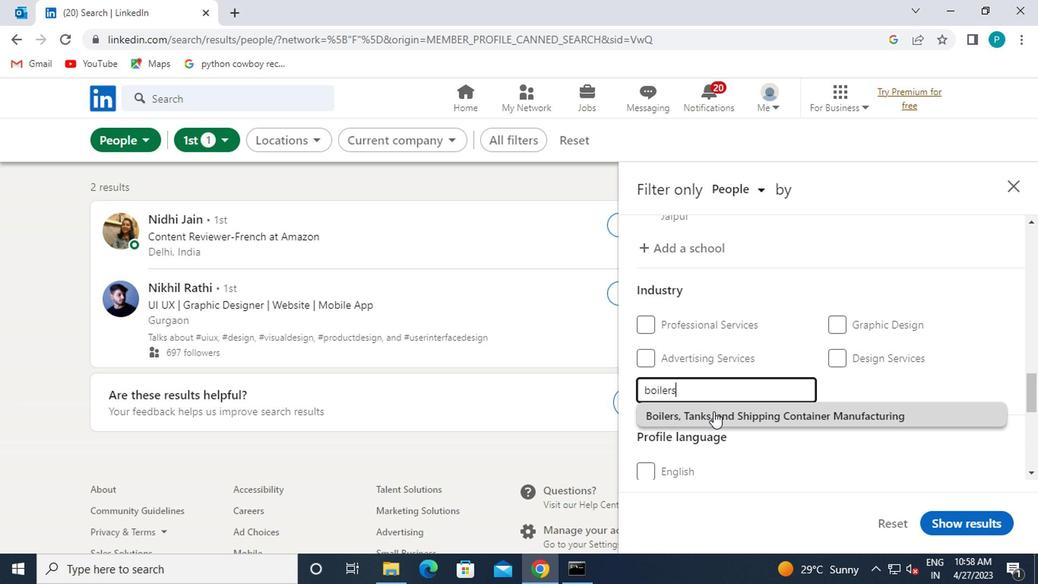 
Action: Mouse moved to (680, 398)
Screenshot: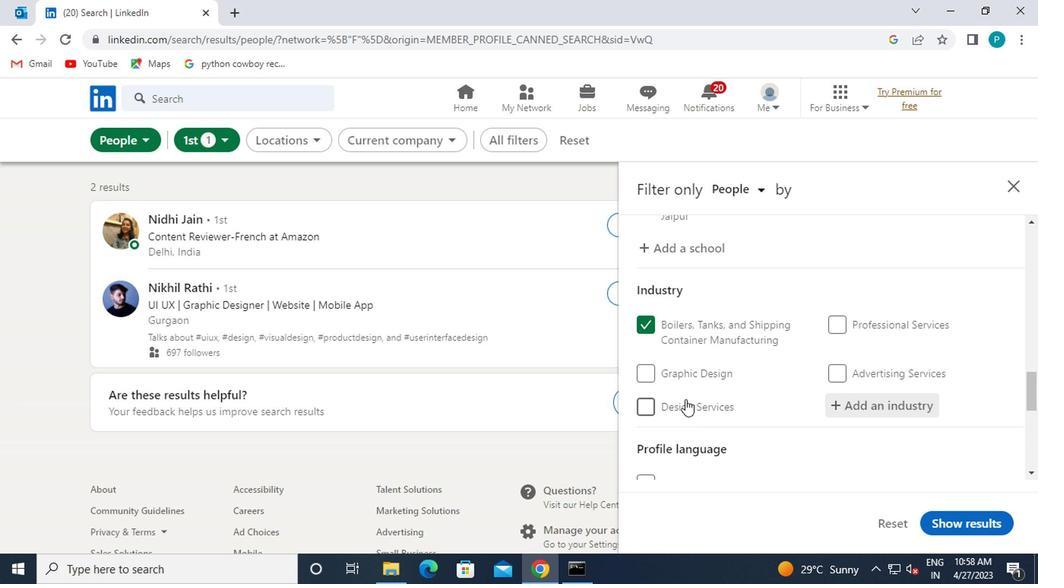 
Action: Mouse scrolled (680, 398) with delta (0, 0)
Screenshot: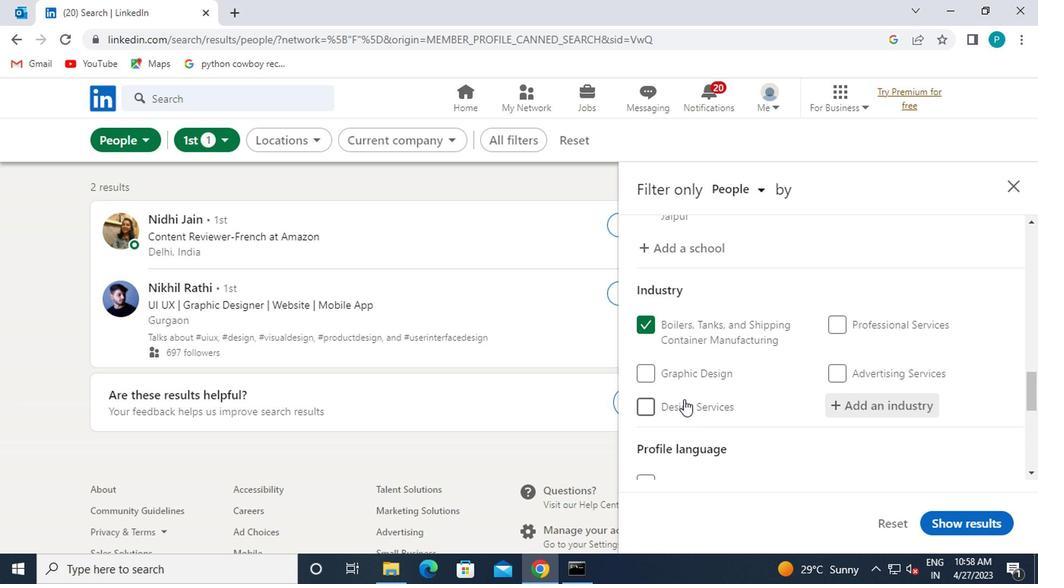 
Action: Mouse moved to (647, 413)
Screenshot: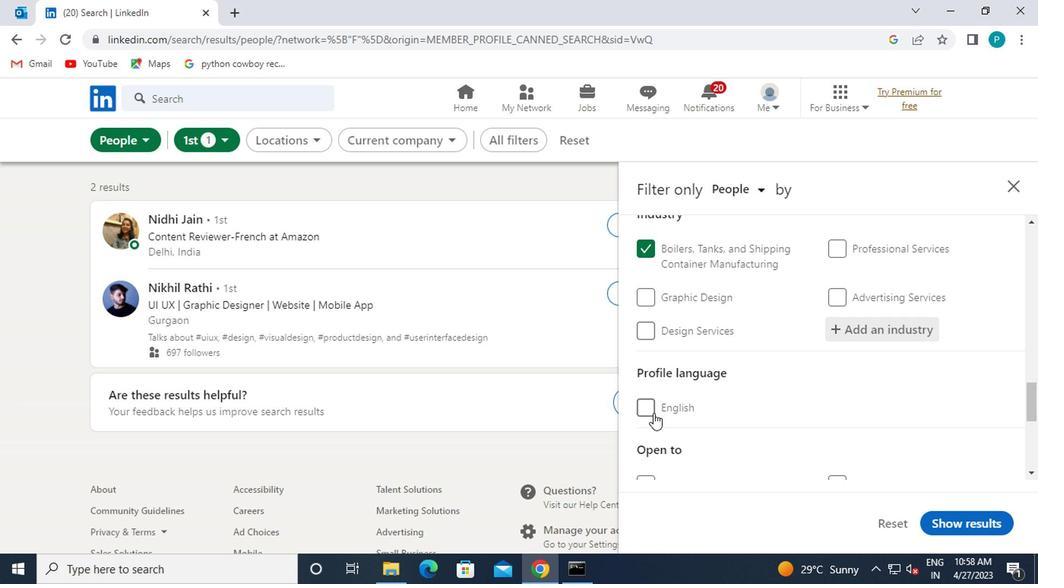 
Action: Mouse pressed left at (647, 413)
Screenshot: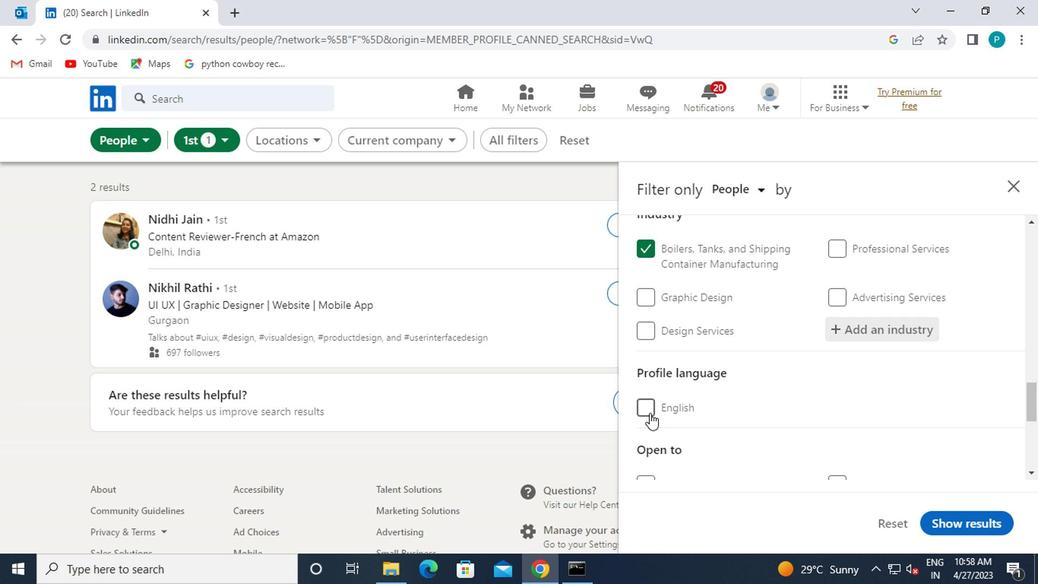 
Action: Mouse scrolled (647, 412) with delta (0, -1)
Screenshot: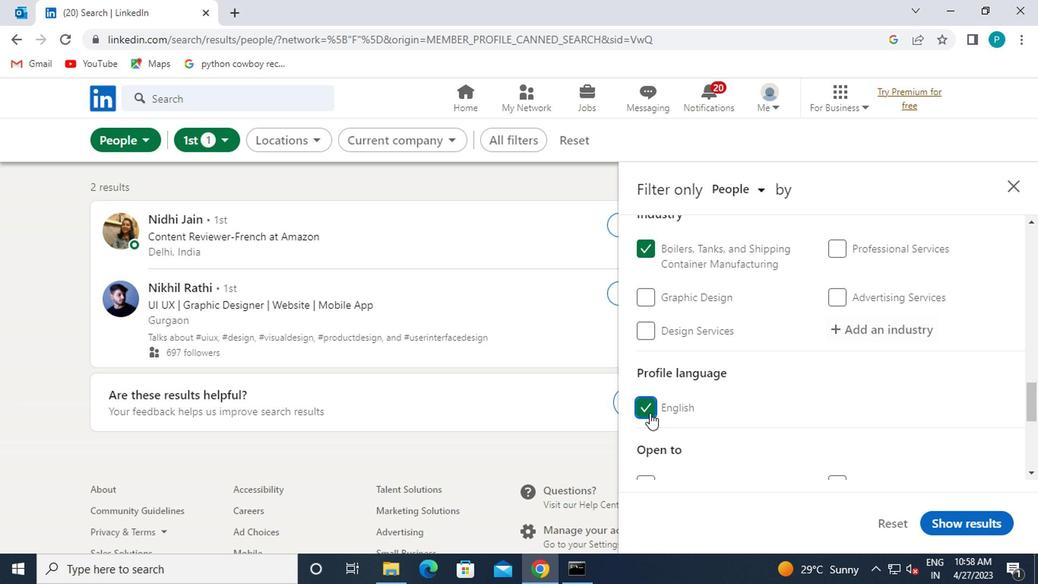 
Action: Mouse scrolled (647, 412) with delta (0, -1)
Screenshot: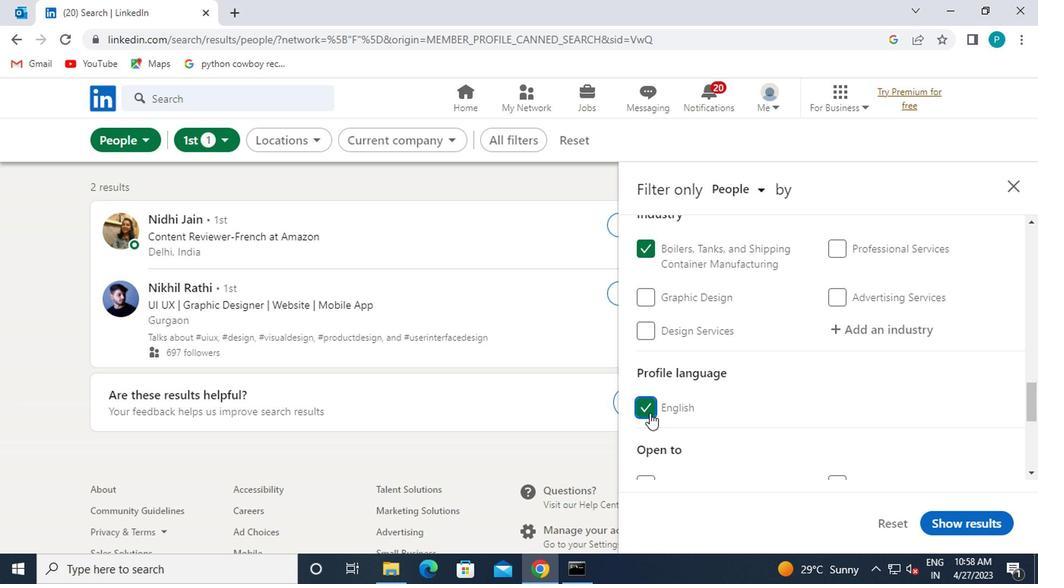 
Action: Mouse moved to (659, 359)
Screenshot: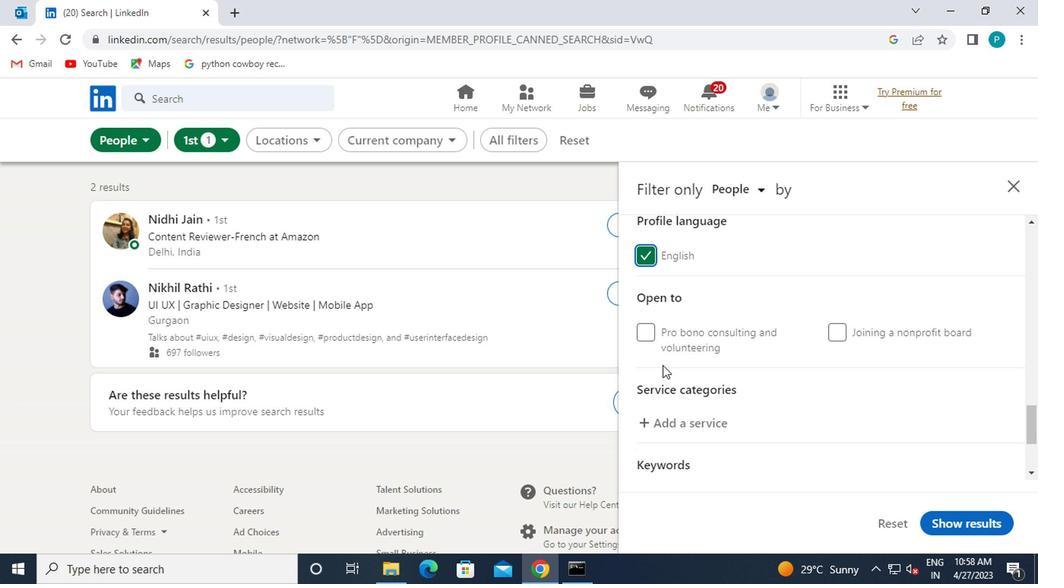 
Action: Mouse scrolled (659, 358) with delta (0, 0)
Screenshot: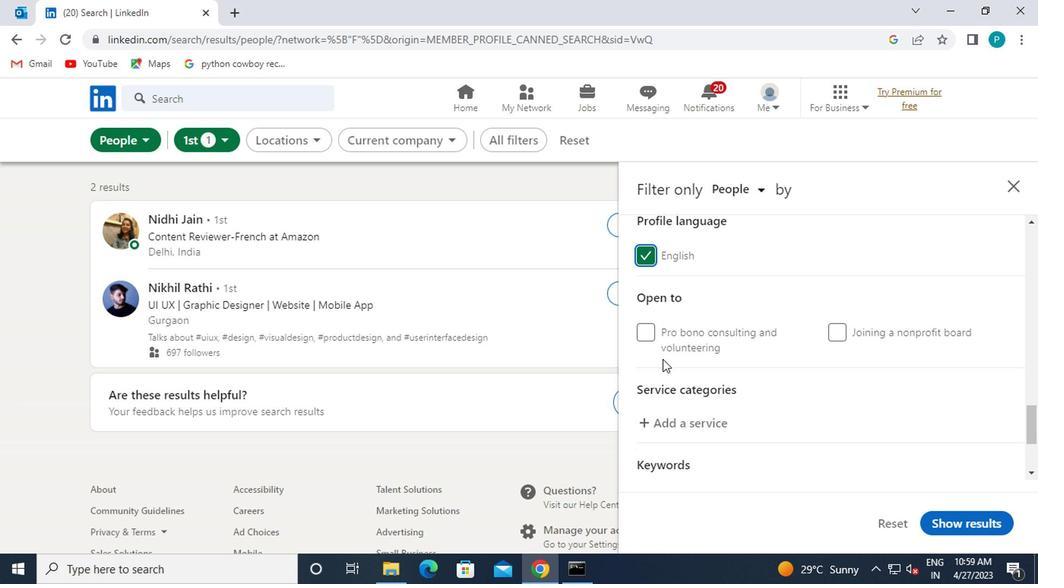 
Action: Mouse moved to (656, 354)
Screenshot: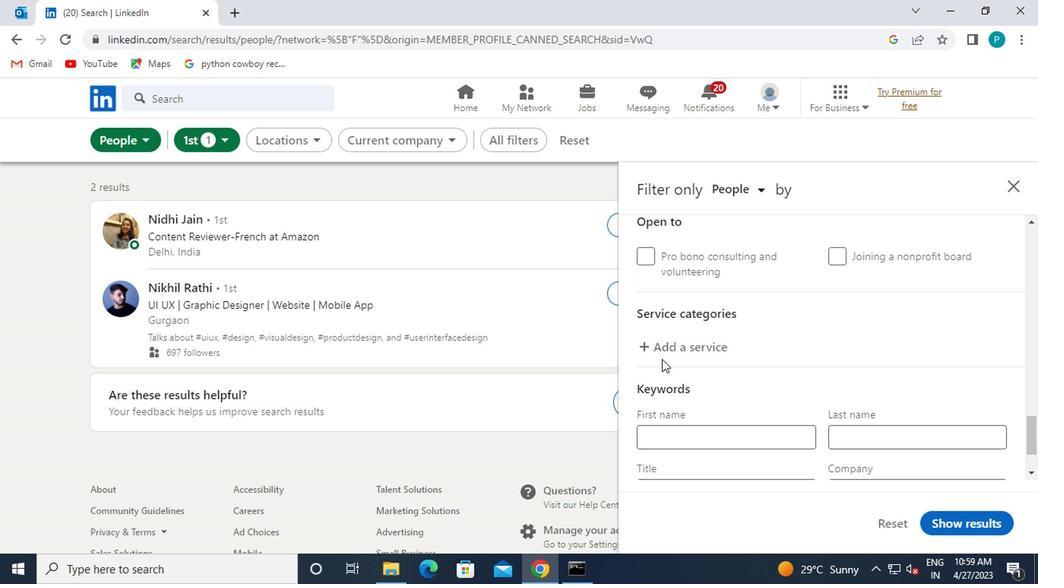 
Action: Mouse pressed left at (656, 354)
Screenshot: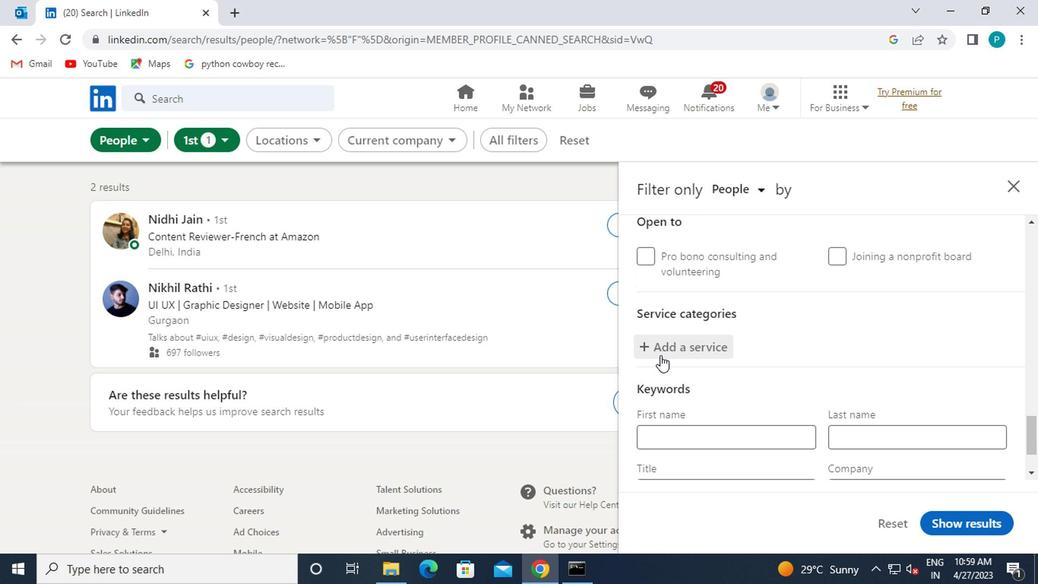 
Action: Mouse moved to (671, 362)
Screenshot: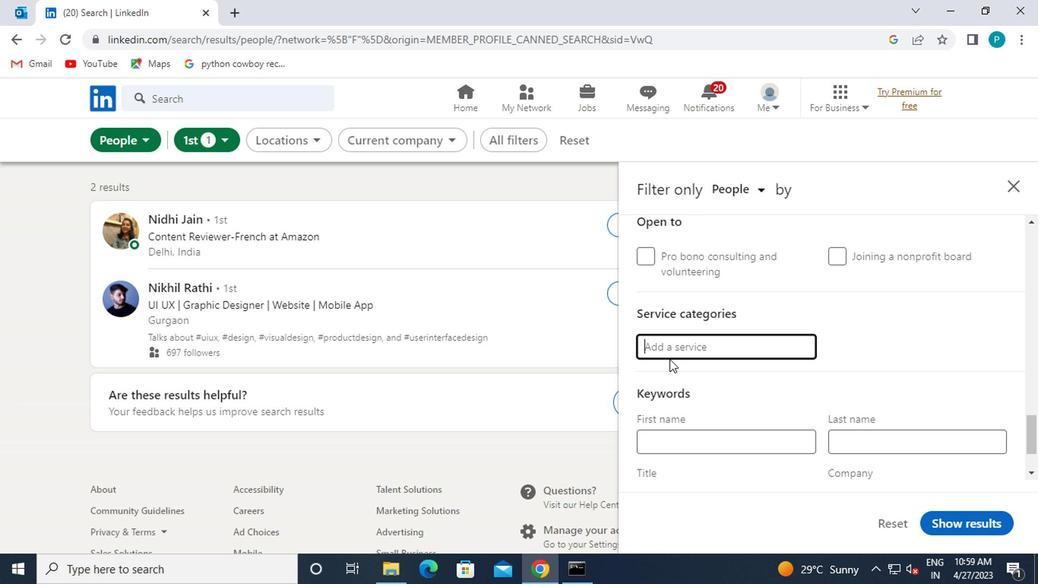 
Action: Key pressed CONTENT
Screenshot: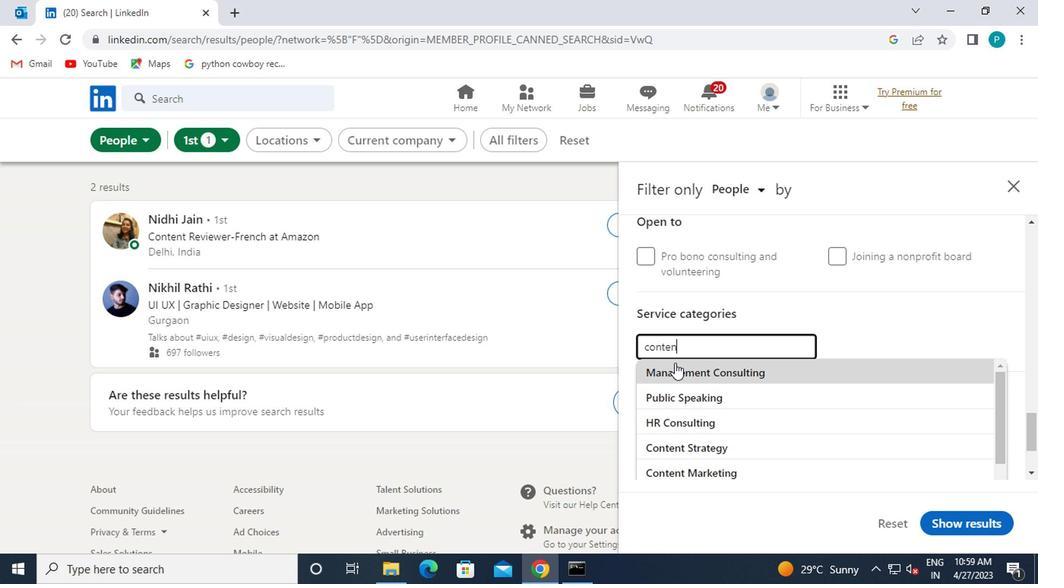 
Action: Mouse moved to (674, 370)
Screenshot: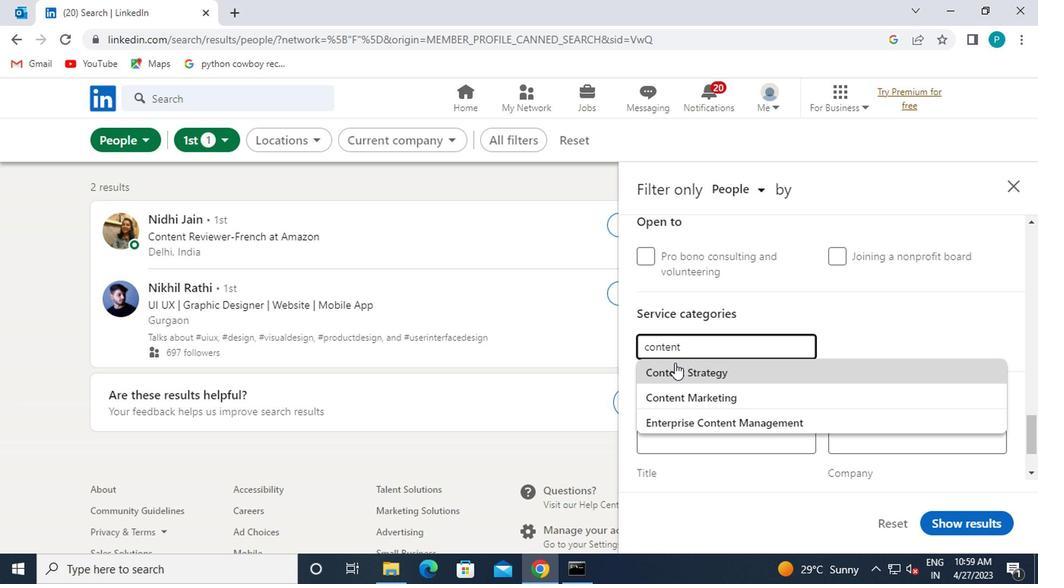 
Action: Mouse pressed left at (674, 370)
Screenshot: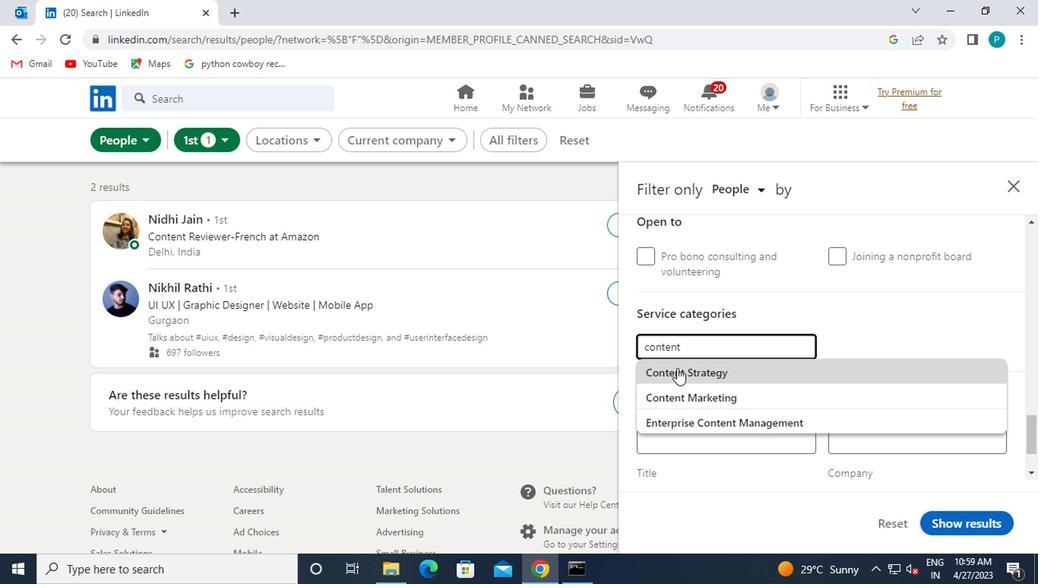 
Action: Mouse moved to (684, 392)
Screenshot: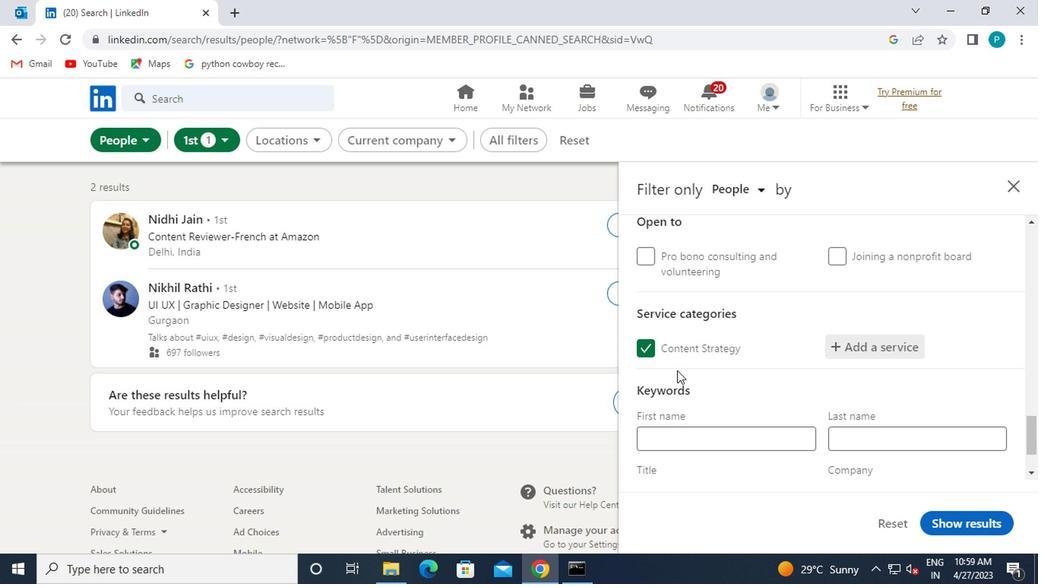 
Action: Mouse scrolled (684, 391) with delta (0, -1)
Screenshot: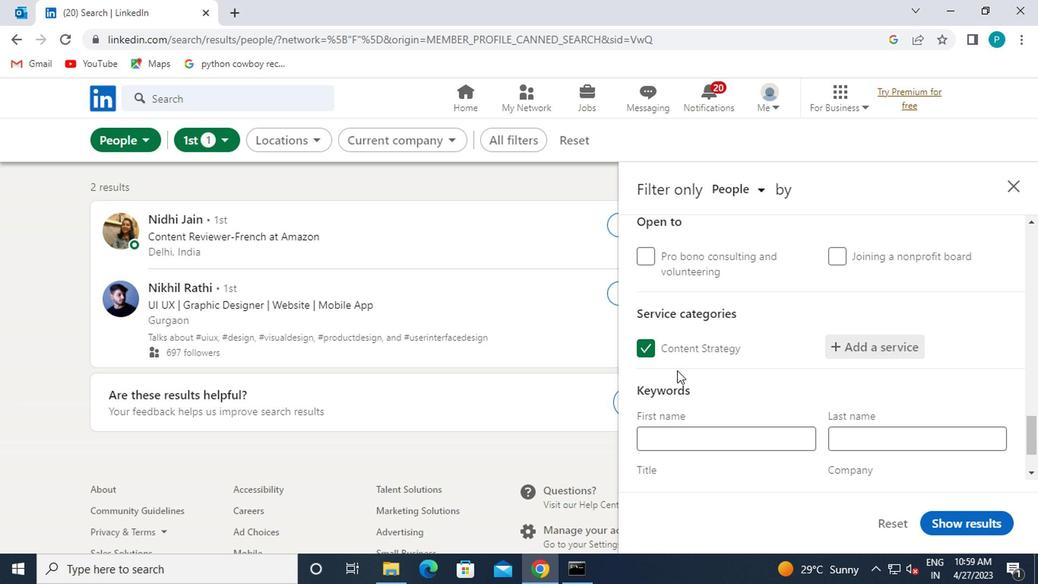 
Action: Mouse moved to (686, 419)
Screenshot: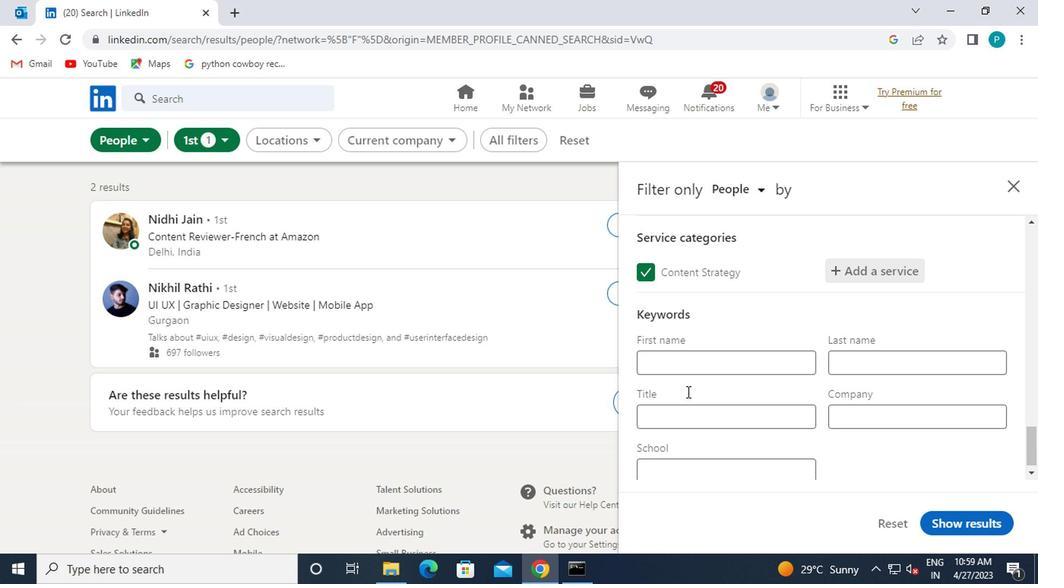 
Action: Mouse pressed left at (686, 419)
Screenshot: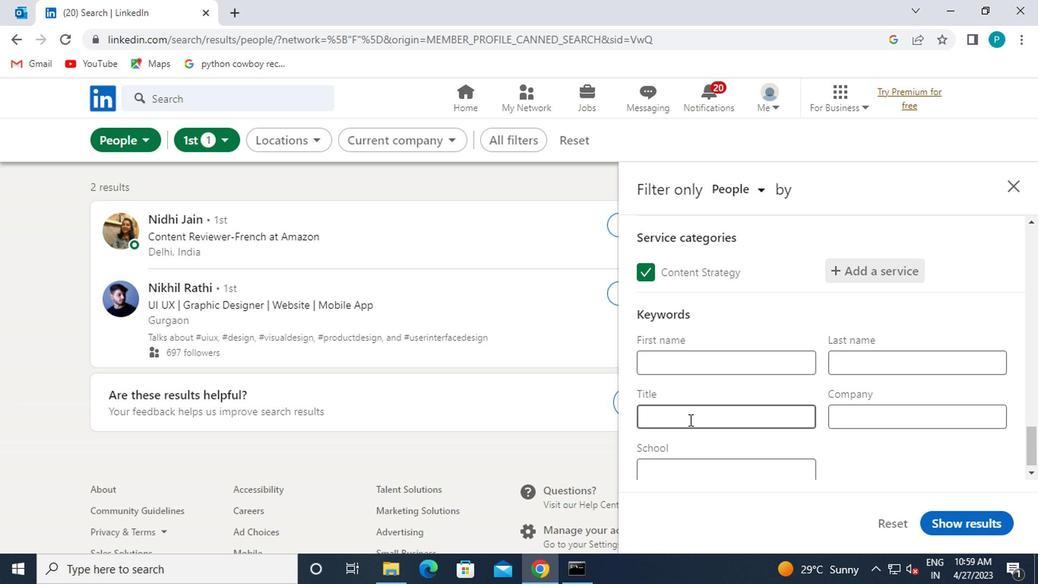 
Action: Key pressed <Key.caps_lock>F<Key.caps_lock>OUNDER
Screenshot: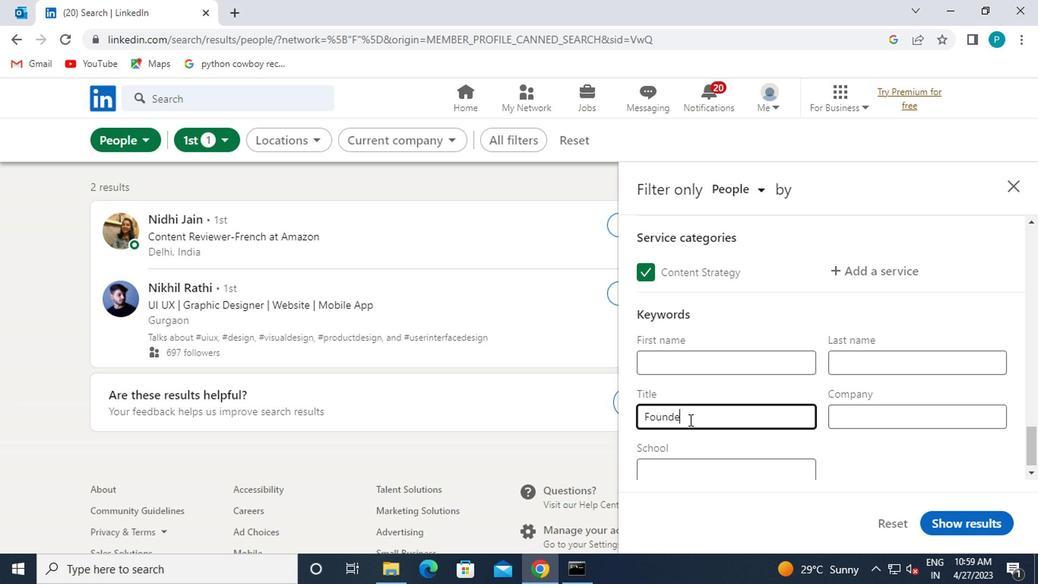 
Action: Mouse moved to (930, 520)
Screenshot: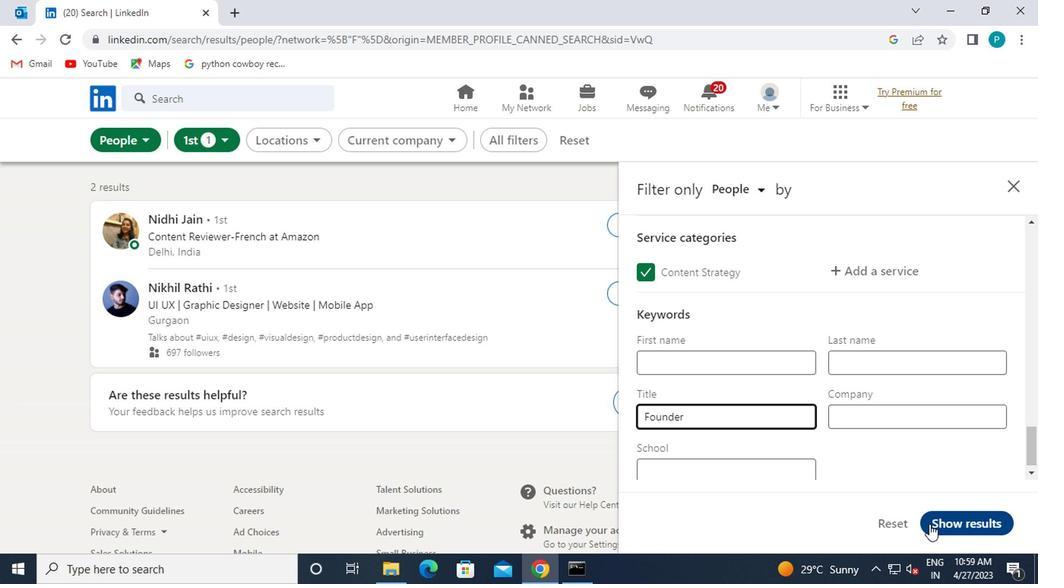 
Action: Mouse pressed left at (930, 520)
Screenshot: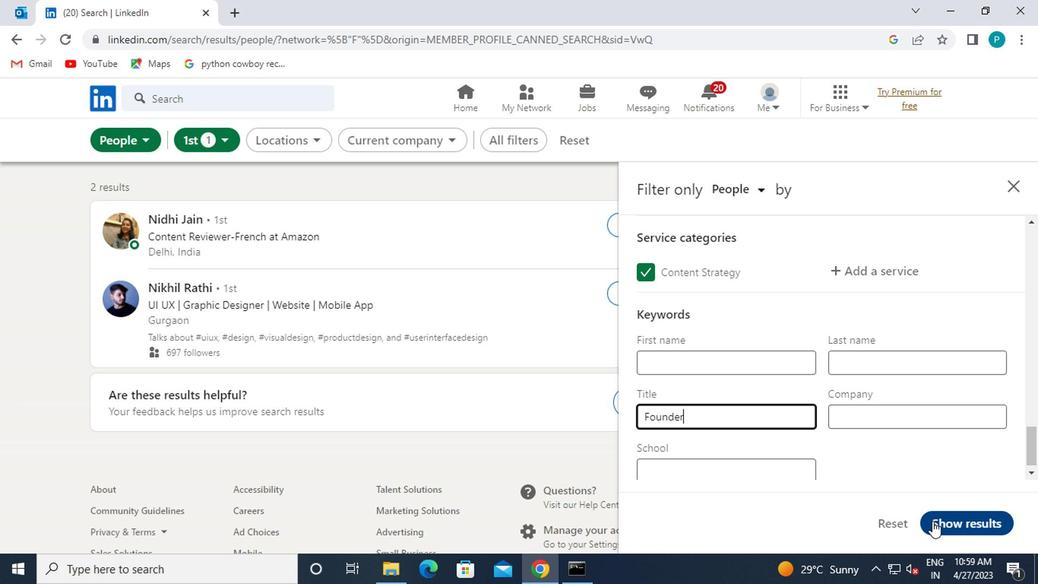 
